 Task: Look for space in Joaquín V. González, Argentina from 1st June, 2023 to 4th June, 2023 for 1 adult in price range Rs.6000 to Rs.16000. Place can be private room with 1  bedroom having 1 bed and 1 bathroom. Property type can be house, flat, guest house. Amenities needed are: wifi, heating. Booking option can be shelf check-in. Required host language is English.
Action: Mouse moved to (384, 74)
Screenshot: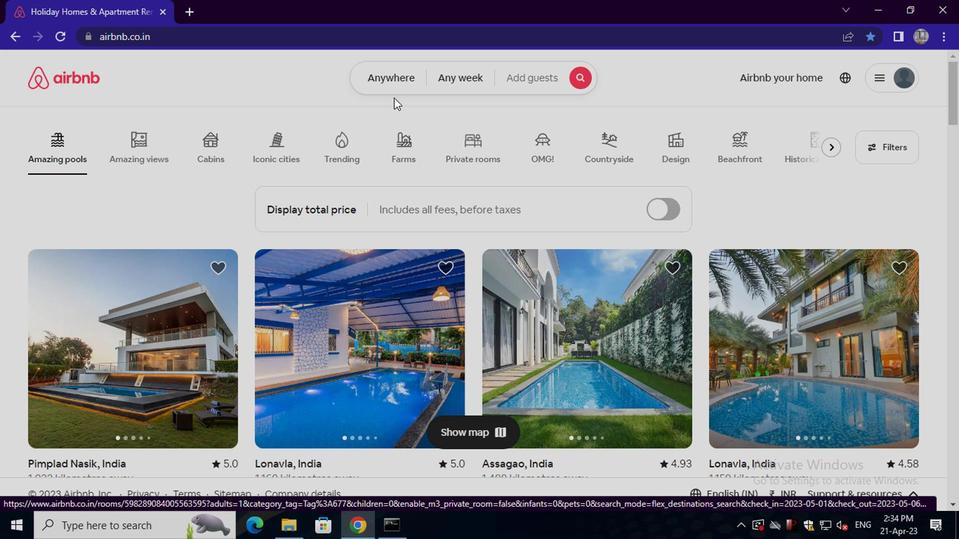 
Action: Mouse pressed left at (384, 74)
Screenshot: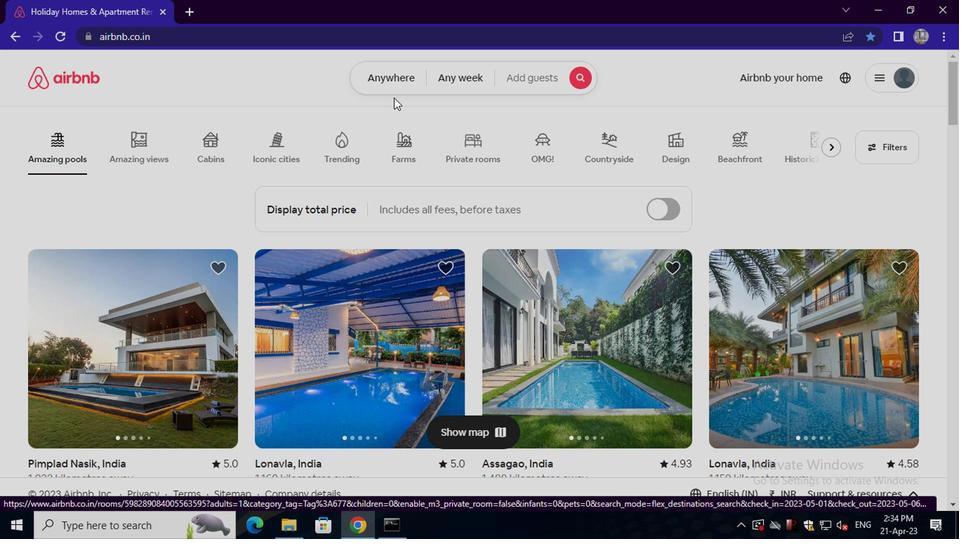 
Action: Mouse moved to (270, 130)
Screenshot: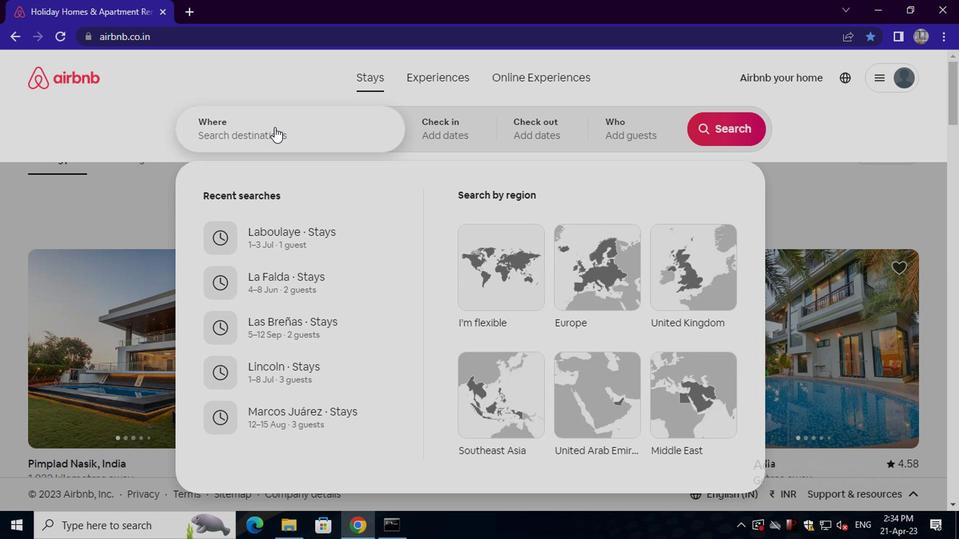
Action: Mouse pressed left at (270, 130)
Screenshot: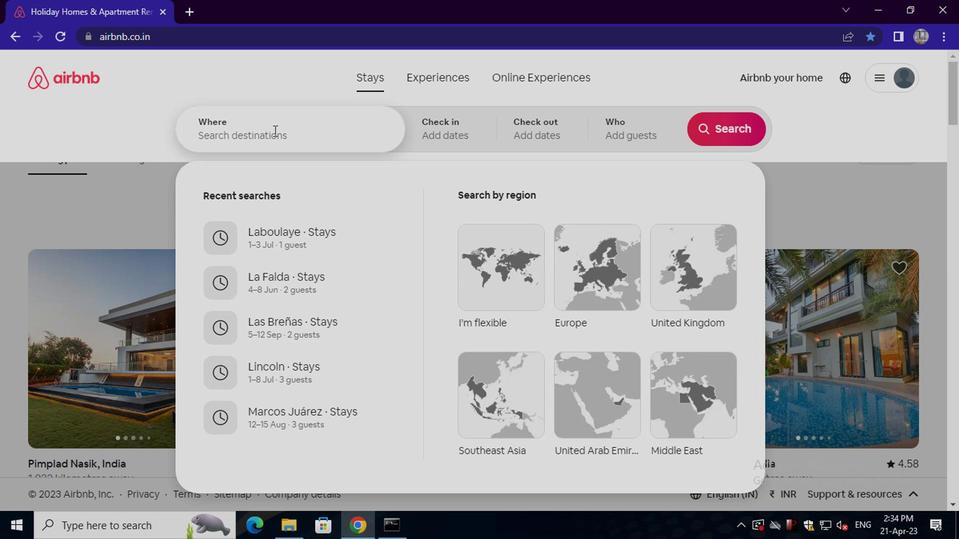 
Action: Key pressed joaquin<Key.space>v
Screenshot: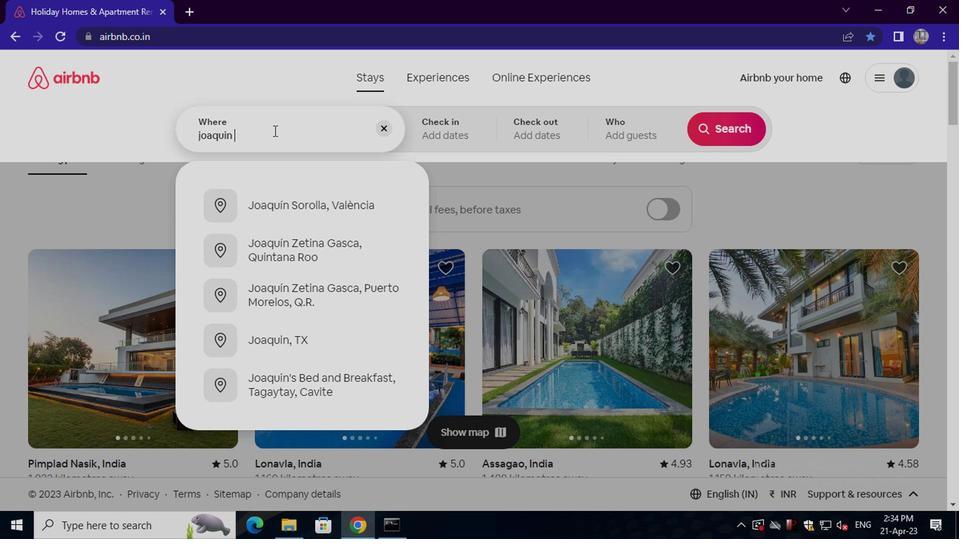 
Action: Mouse moved to (292, 196)
Screenshot: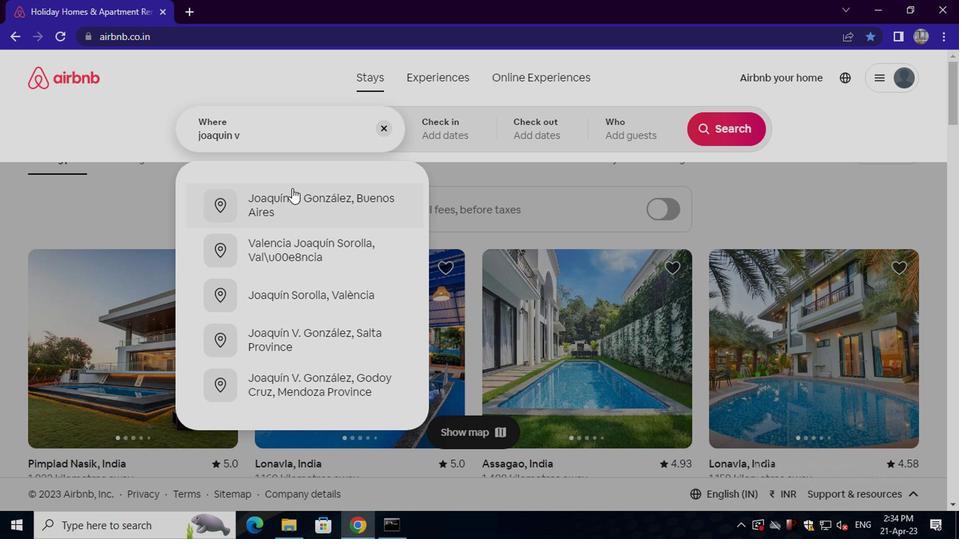 
Action: Mouse pressed left at (292, 196)
Screenshot: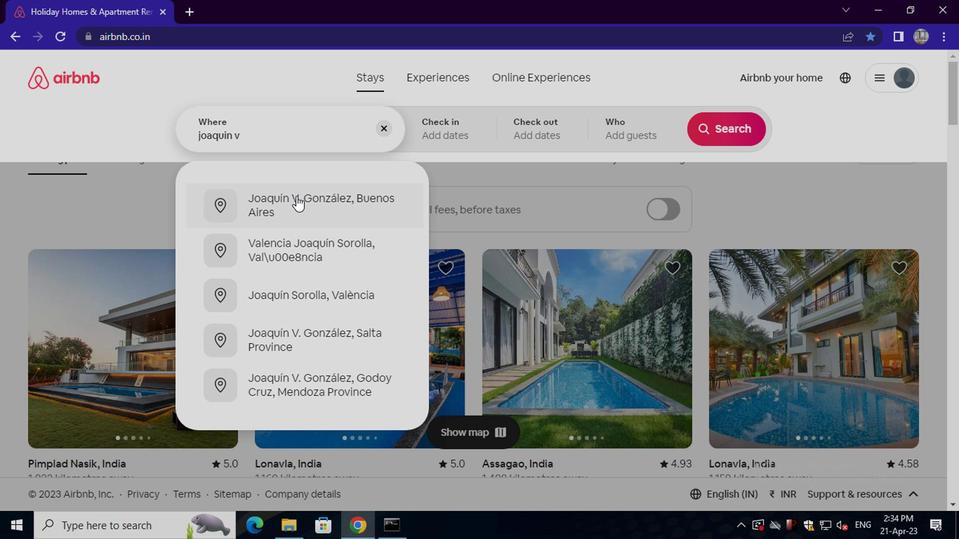 
Action: Mouse moved to (715, 242)
Screenshot: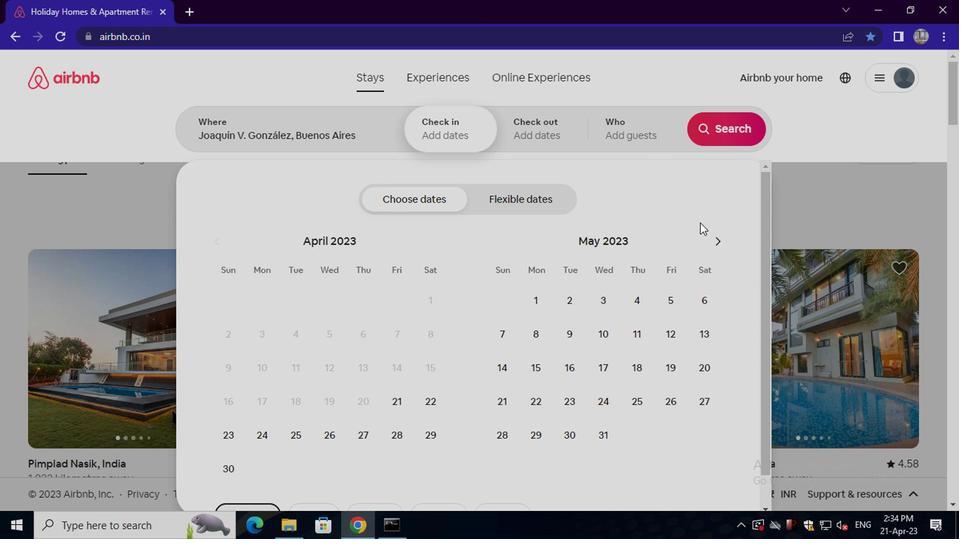 
Action: Mouse pressed left at (715, 242)
Screenshot: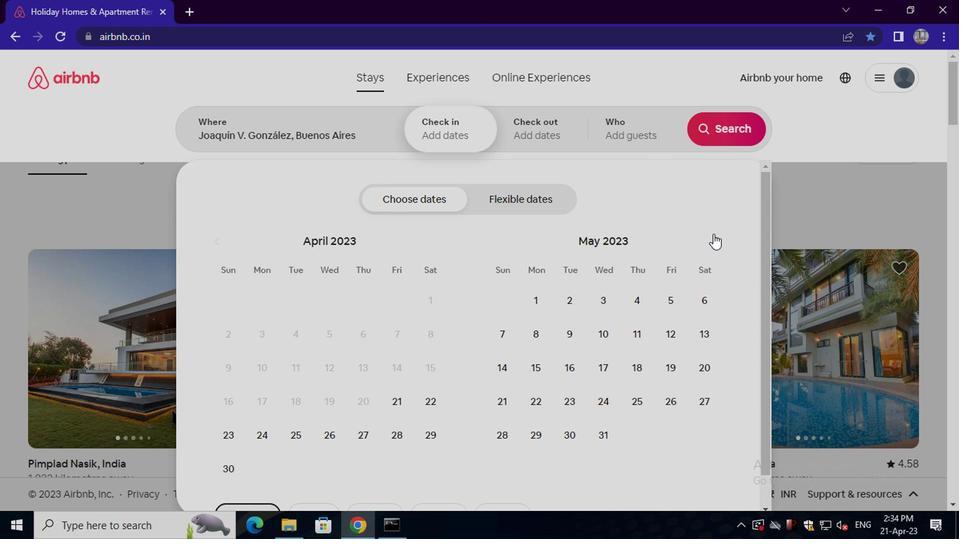 
Action: Mouse pressed left at (715, 242)
Screenshot: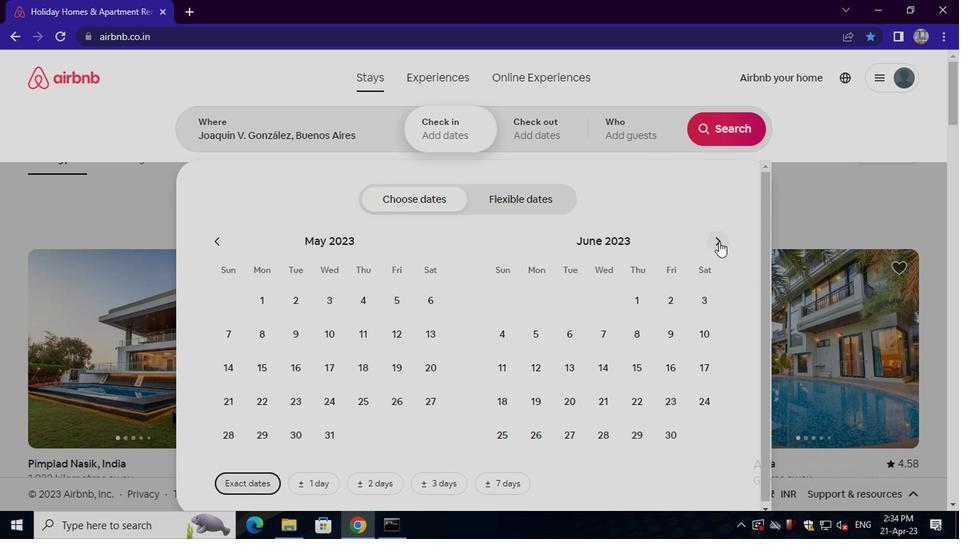 
Action: Mouse moved to (355, 300)
Screenshot: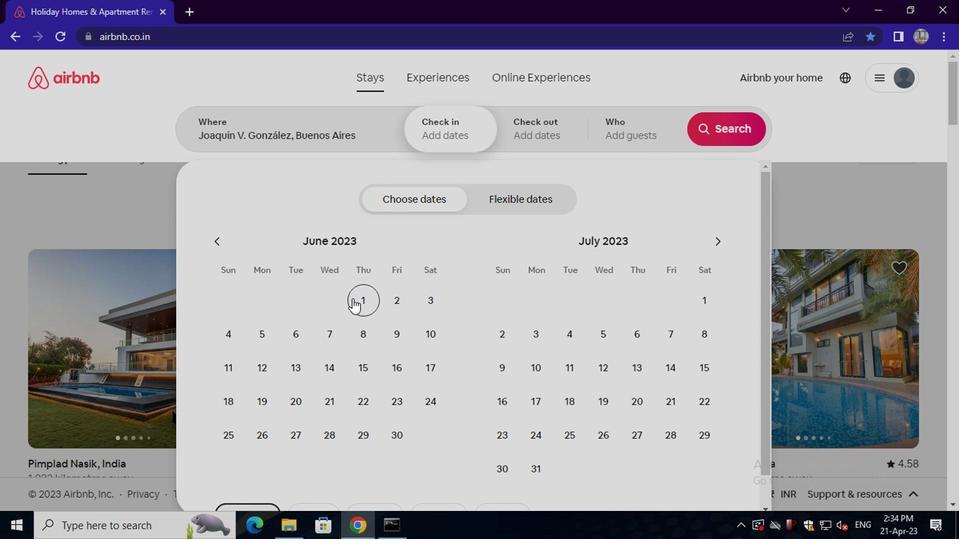
Action: Mouse pressed left at (355, 300)
Screenshot: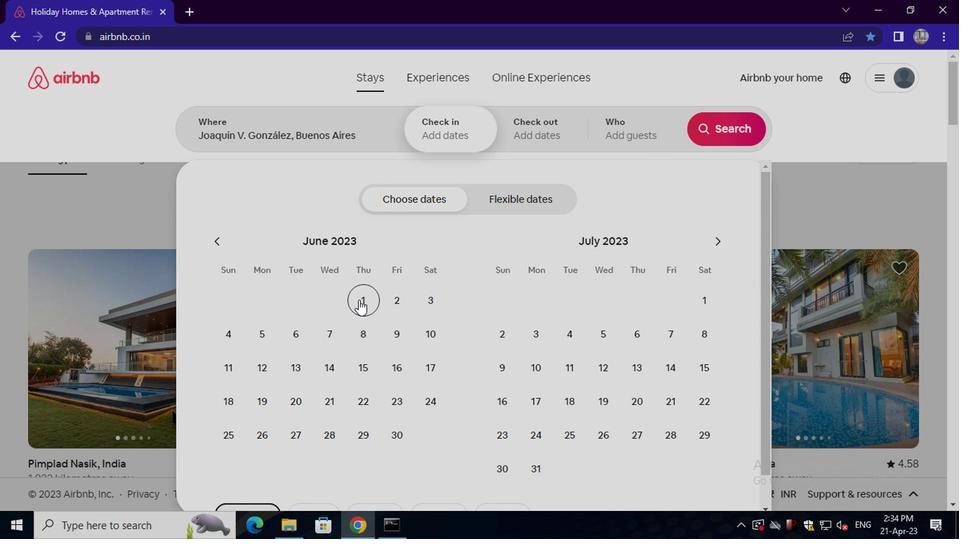 
Action: Mouse moved to (224, 335)
Screenshot: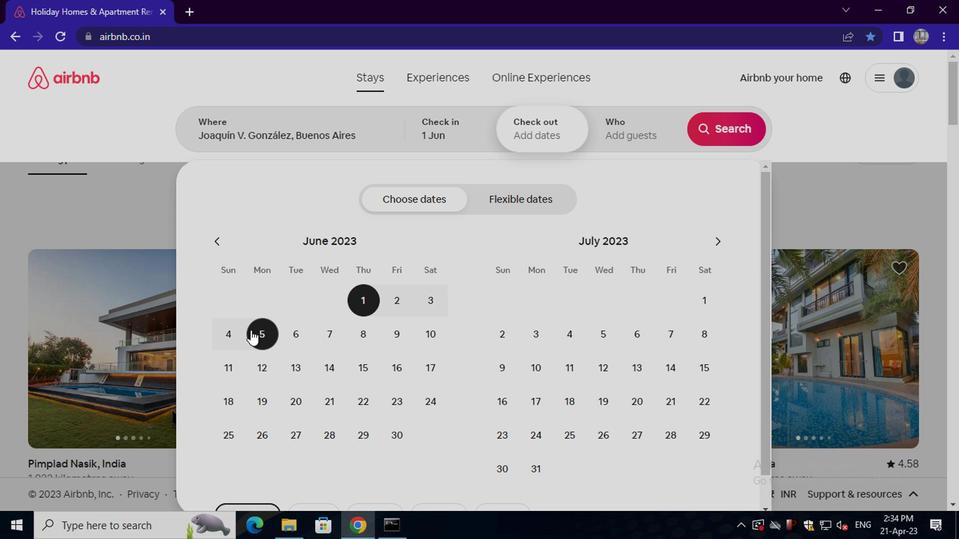 
Action: Mouse pressed left at (224, 335)
Screenshot: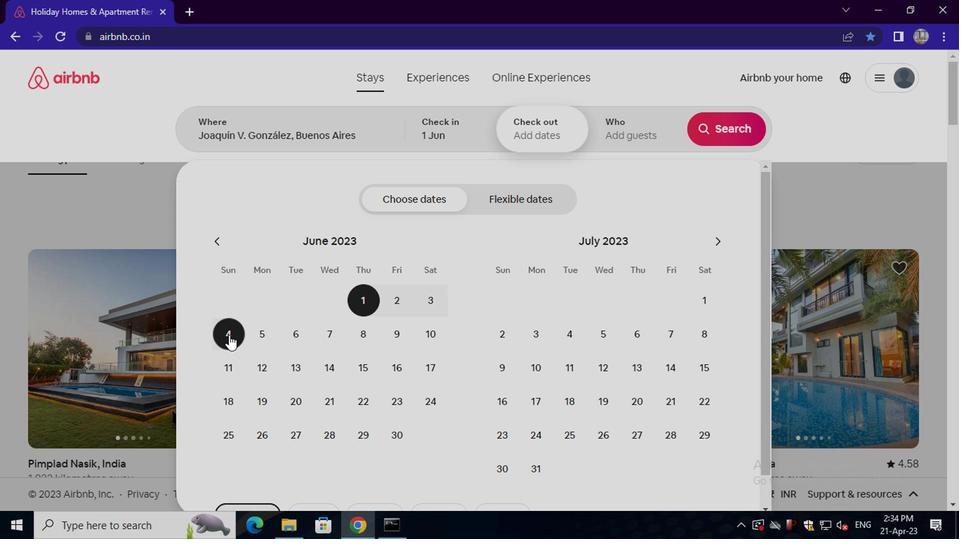 
Action: Mouse moved to (626, 137)
Screenshot: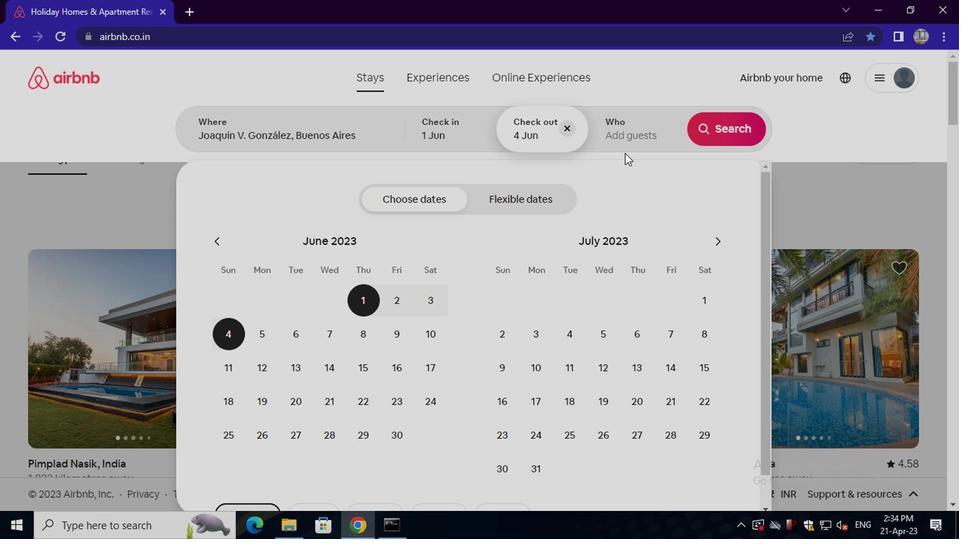 
Action: Mouse pressed left at (626, 137)
Screenshot: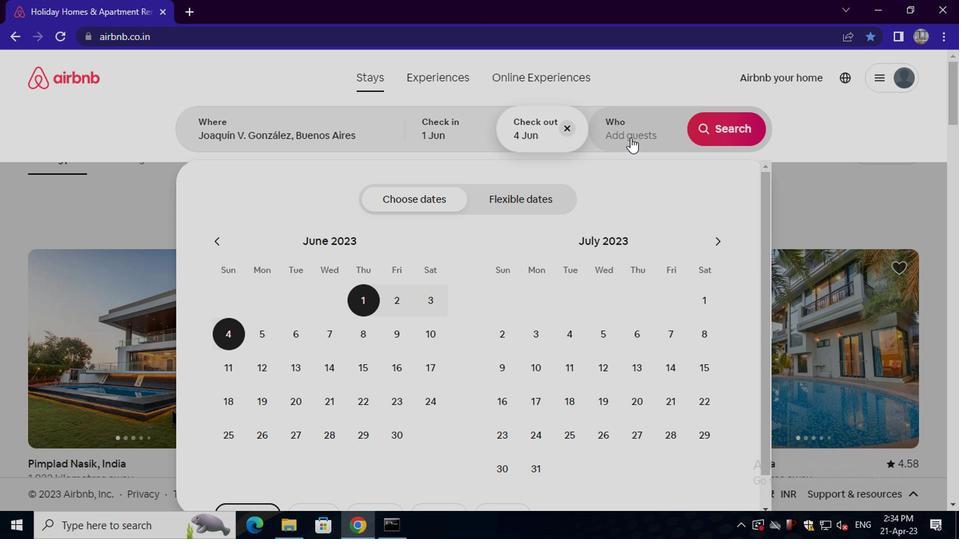 
Action: Mouse moved to (727, 196)
Screenshot: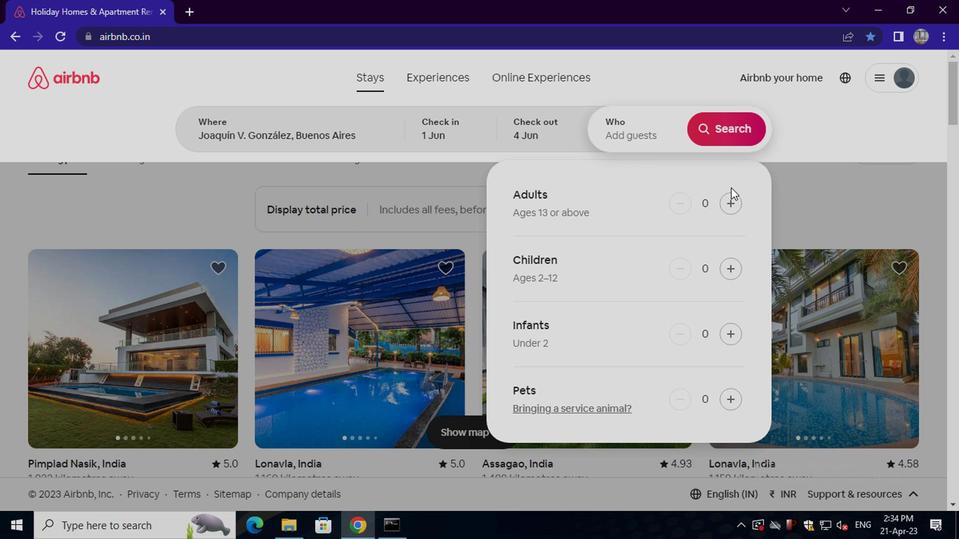 
Action: Mouse pressed left at (727, 196)
Screenshot: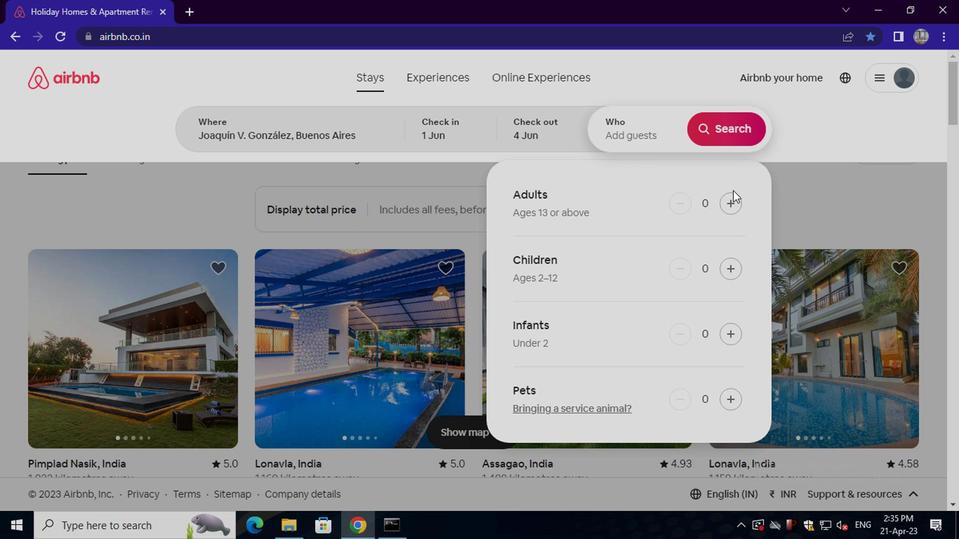 
Action: Mouse moved to (725, 132)
Screenshot: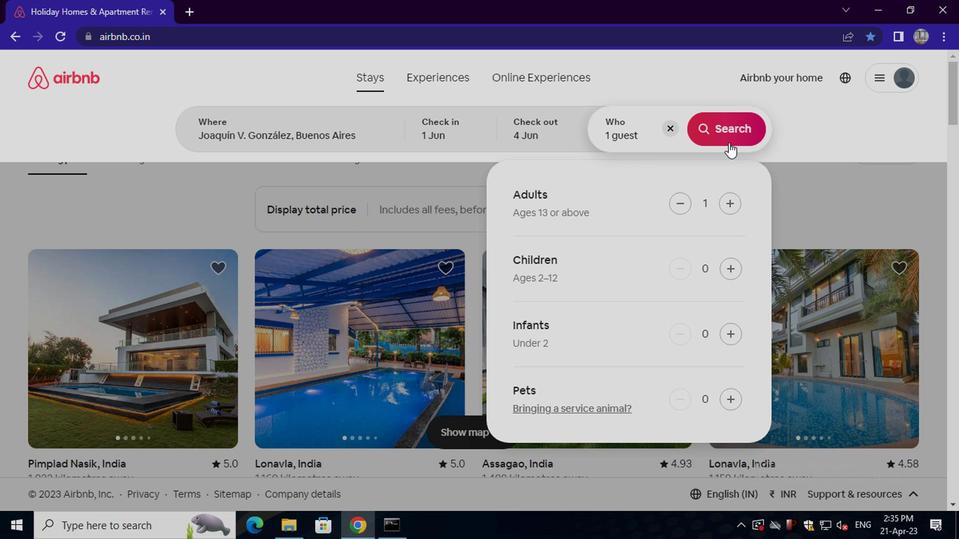 
Action: Mouse pressed left at (725, 132)
Screenshot: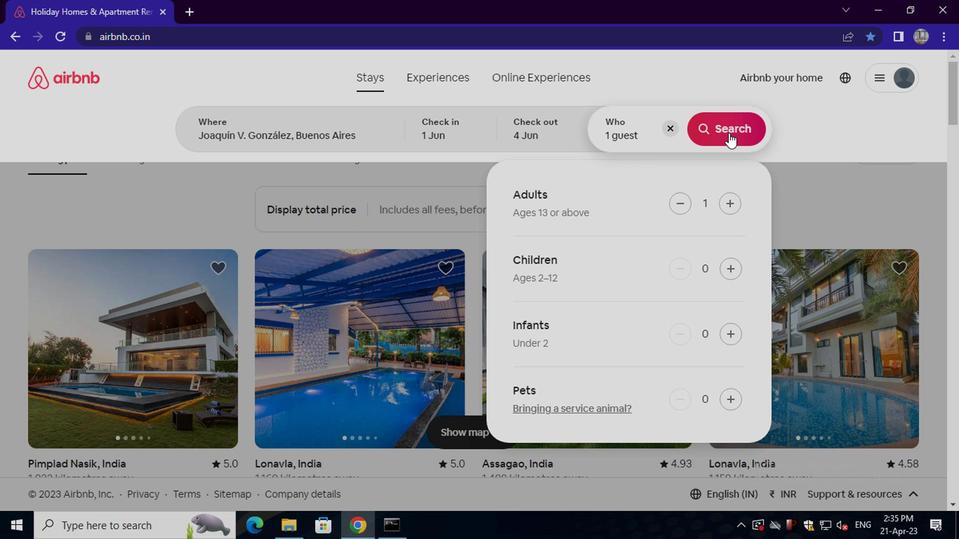 
Action: Mouse moved to (915, 139)
Screenshot: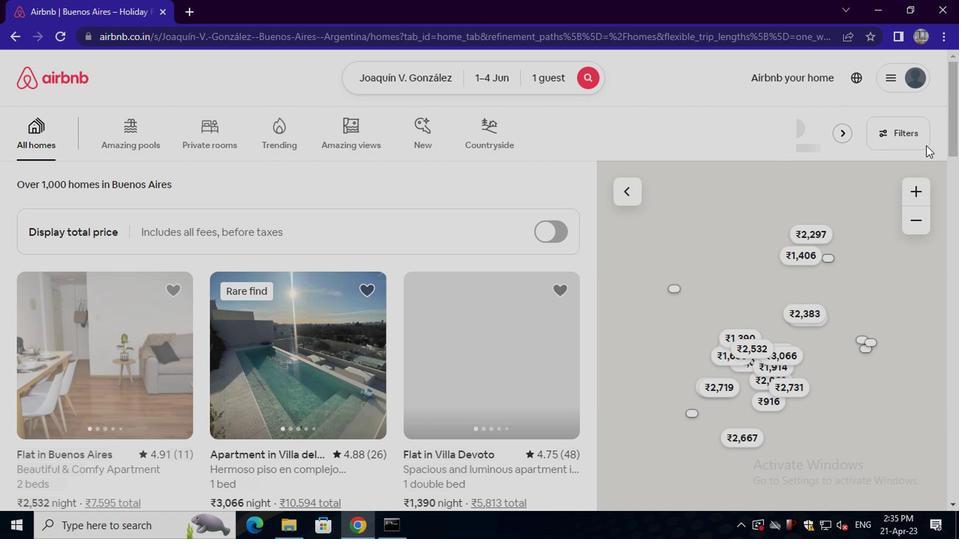 
Action: Mouse pressed left at (915, 139)
Screenshot: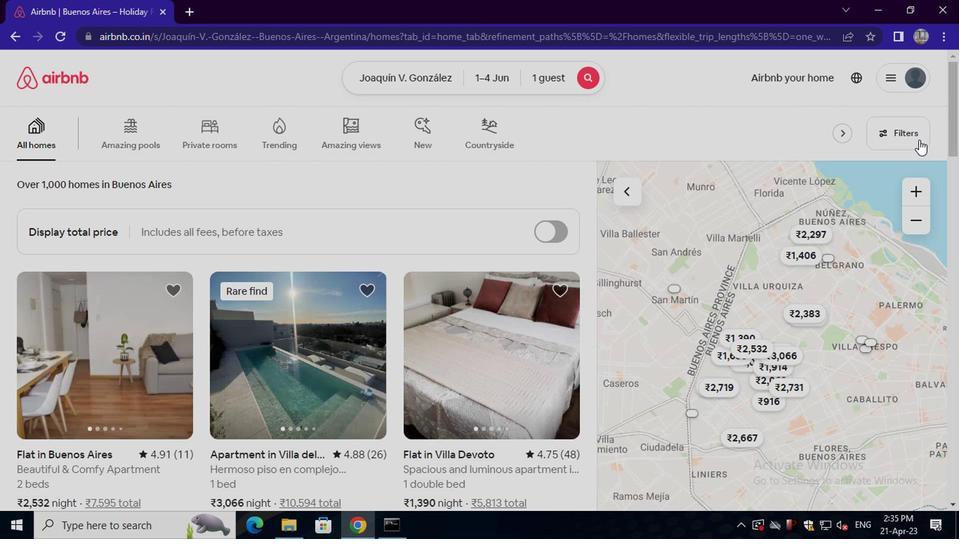 
Action: Mouse moved to (309, 307)
Screenshot: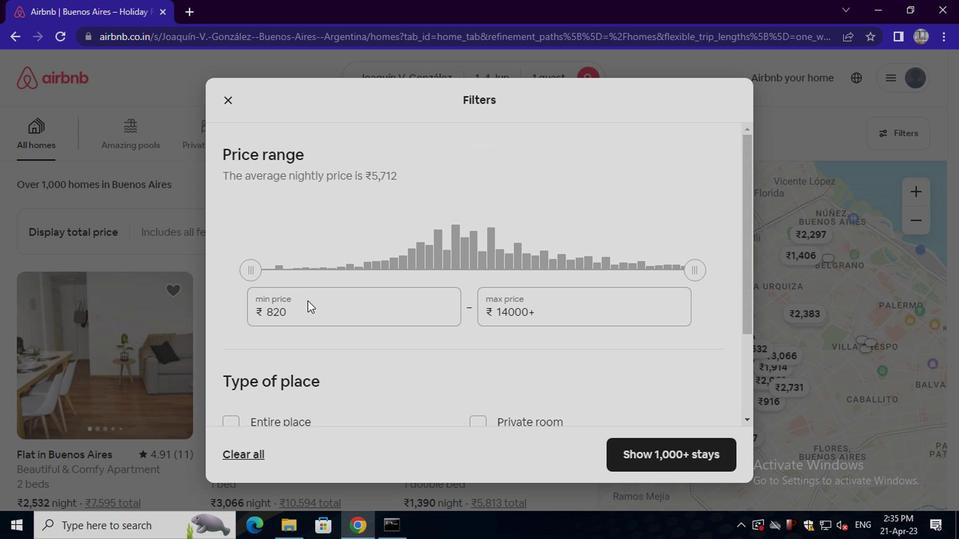 
Action: Mouse pressed left at (309, 307)
Screenshot: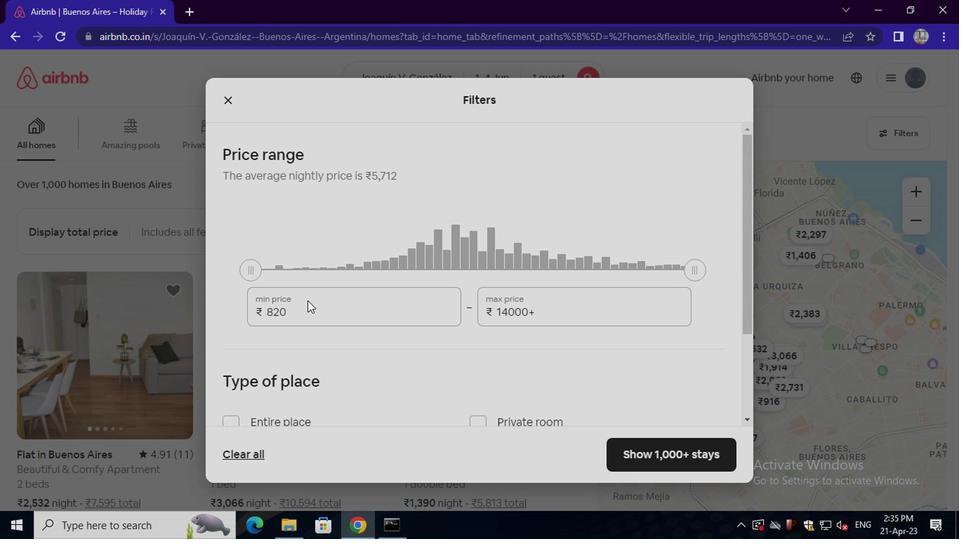 
Action: Mouse moved to (309, 307)
Screenshot: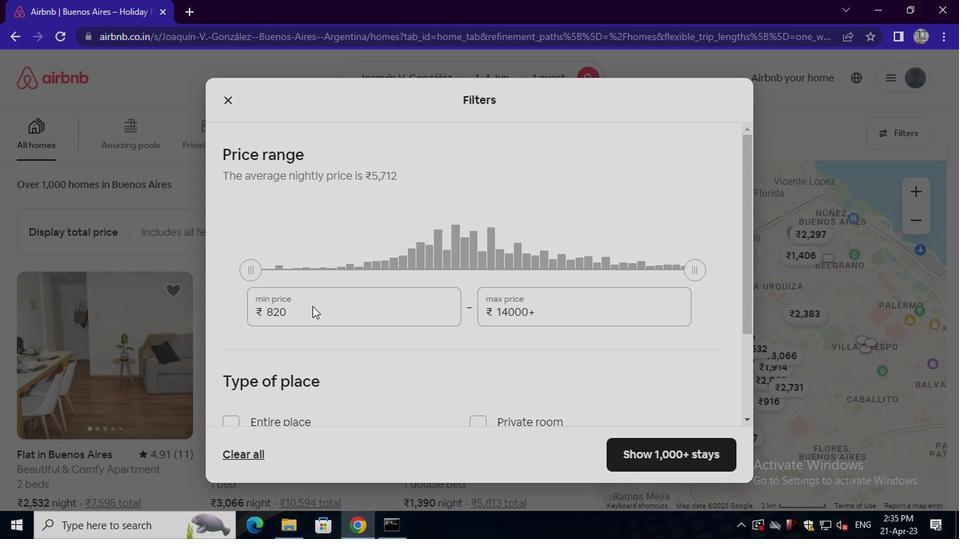 
Action: Key pressed <Key.backspace><Key.backspace><Key.backspace><Key.backspace><Key.backspace><Key.backspace><Key.backspace><Key.backspace><Key.backspace><Key.backspace><Key.backspace><Key.backspace>6000
Screenshot: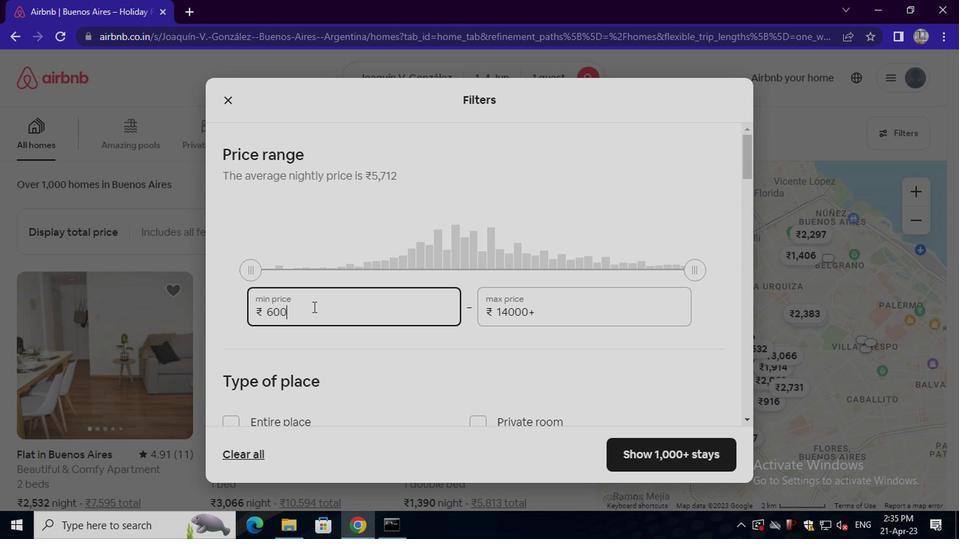 
Action: Mouse moved to (526, 318)
Screenshot: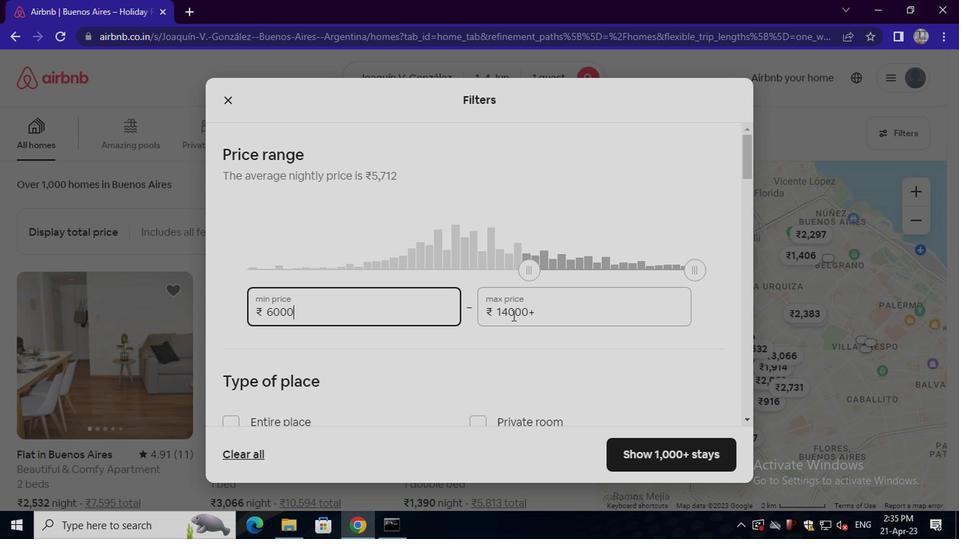 
Action: Mouse pressed left at (526, 318)
Screenshot: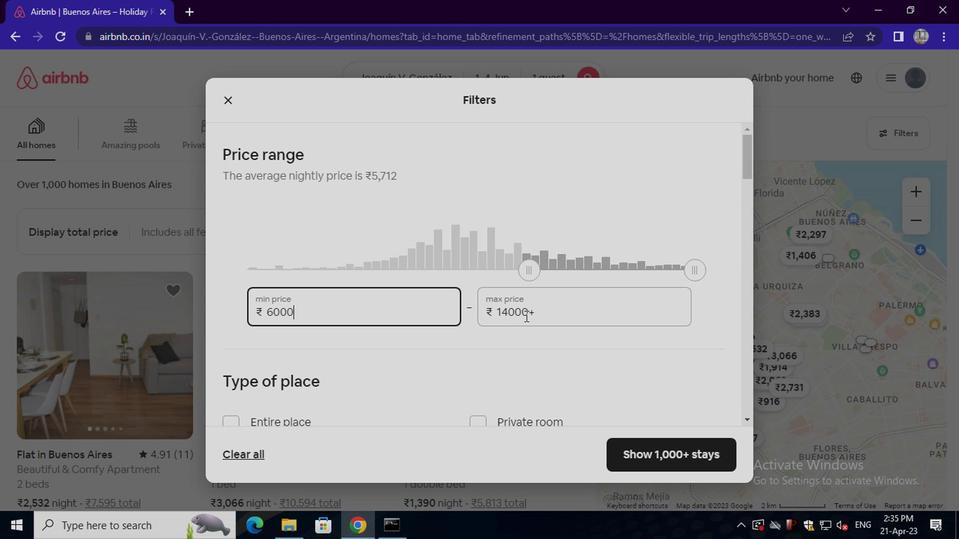 
Action: Mouse moved to (535, 315)
Screenshot: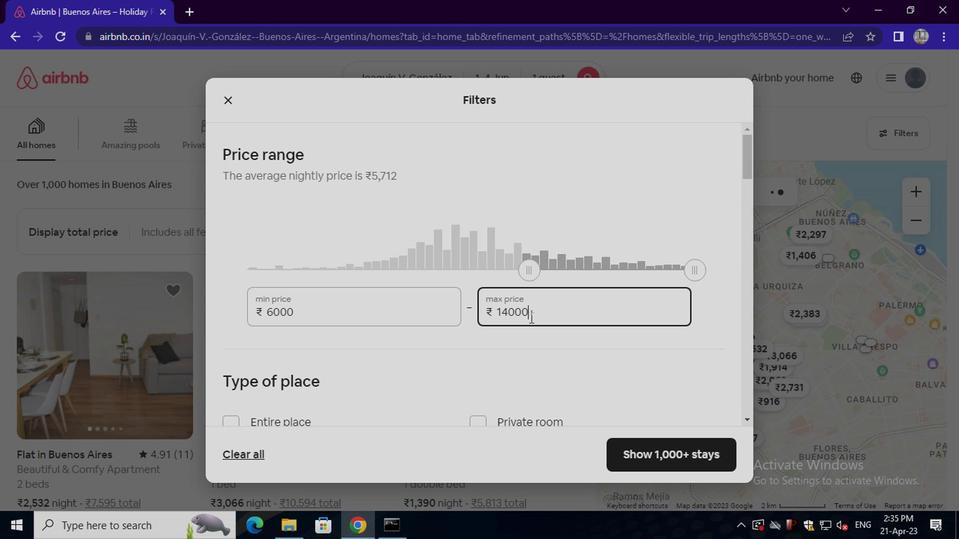 
Action: Mouse pressed left at (535, 315)
Screenshot: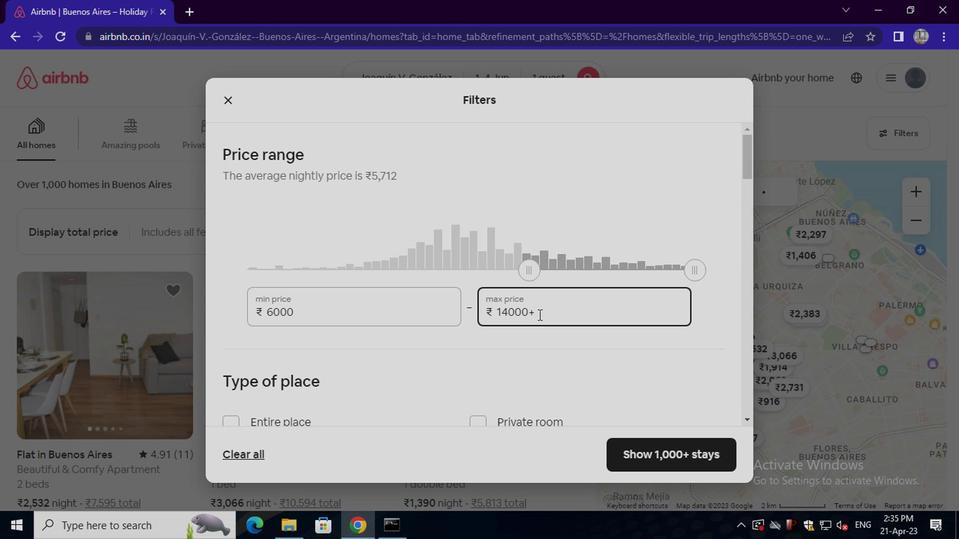 
Action: Key pressed <Key.backspace><Key.backspace><Key.backspace><Key.backspace><Key.backspace><Key.backspace><Key.backspace><Key.backspace><Key.backspace><Key.backspace><Key.backspace><Key.backspace><Key.backspace><Key.backspace><Key.backspace><Key.backspace>16000
Screenshot: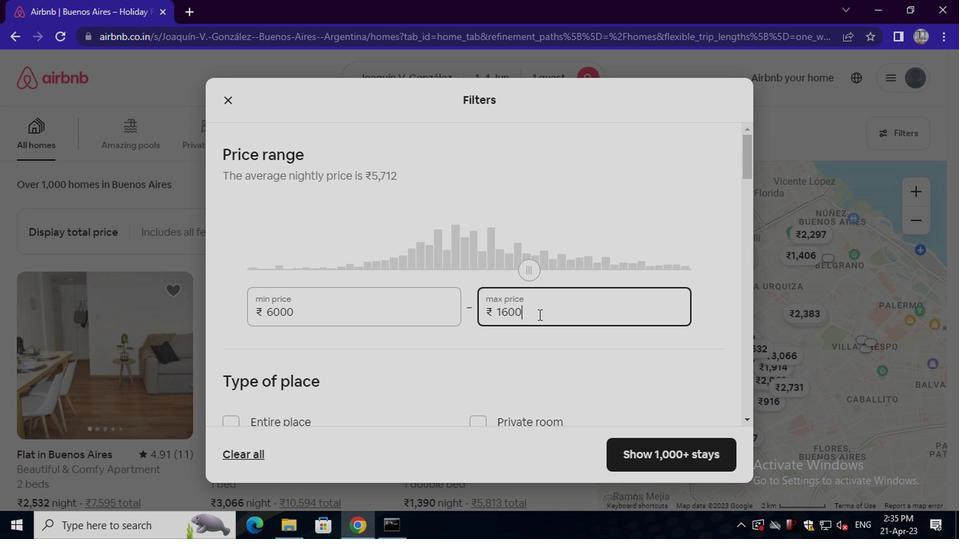 
Action: Mouse moved to (506, 337)
Screenshot: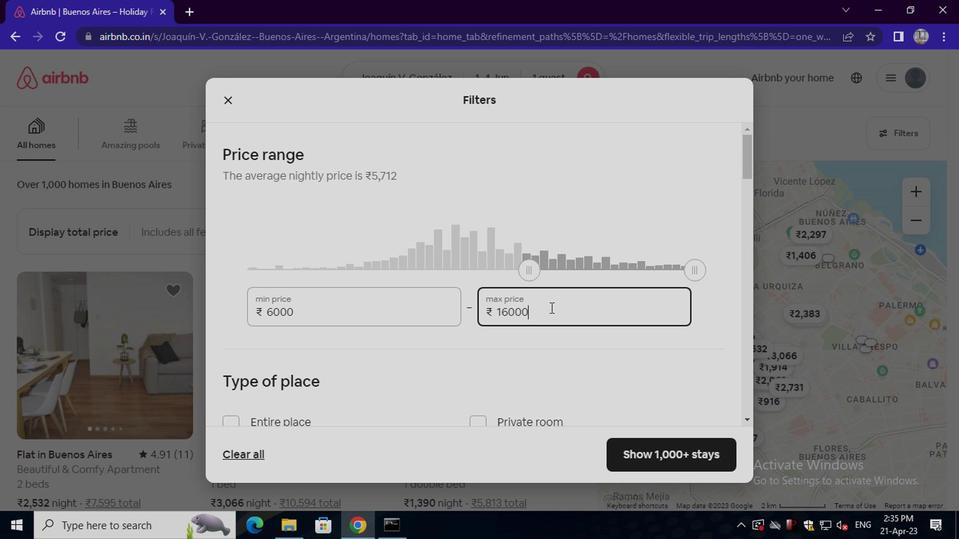 
Action: Mouse scrolled (506, 336) with delta (0, 0)
Screenshot: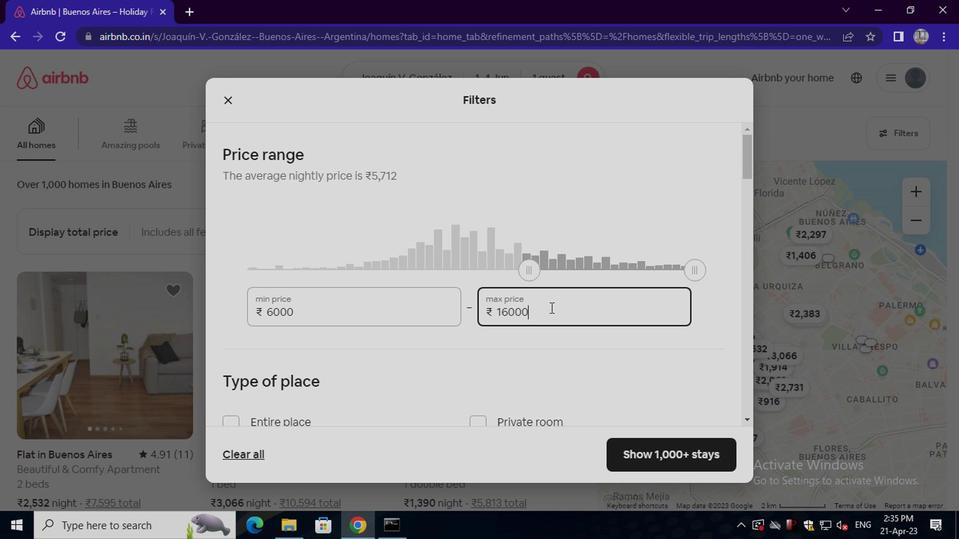 
Action: Mouse moved to (505, 338)
Screenshot: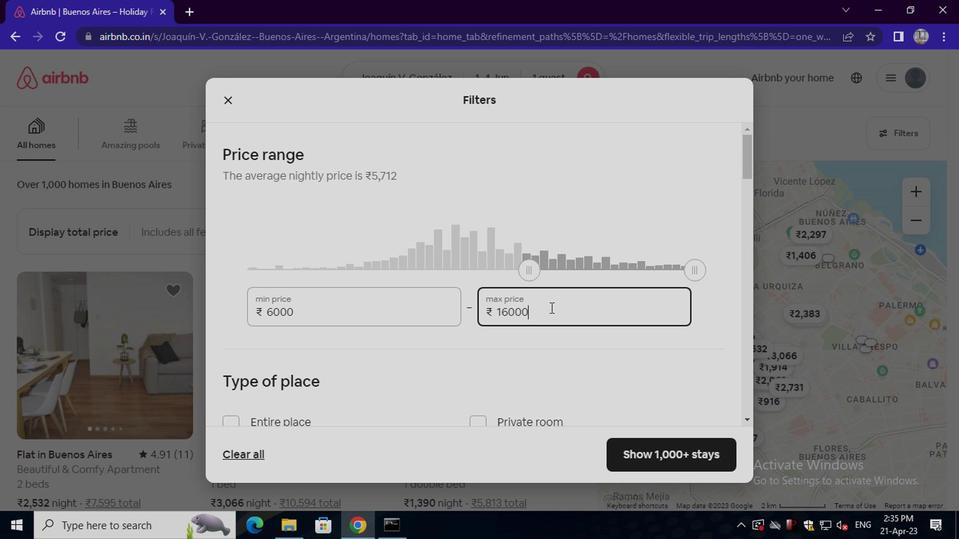 
Action: Mouse scrolled (505, 337) with delta (0, 0)
Screenshot: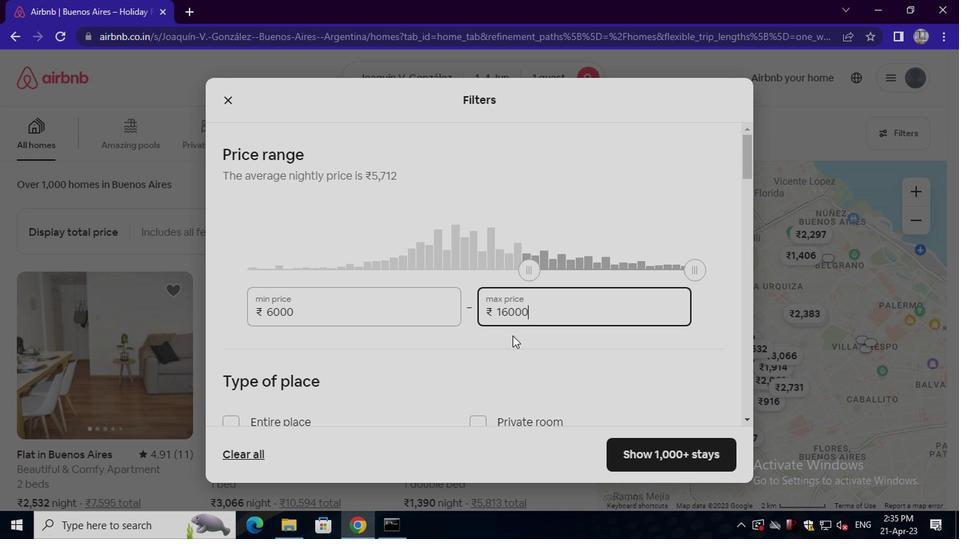
Action: Mouse moved to (500, 341)
Screenshot: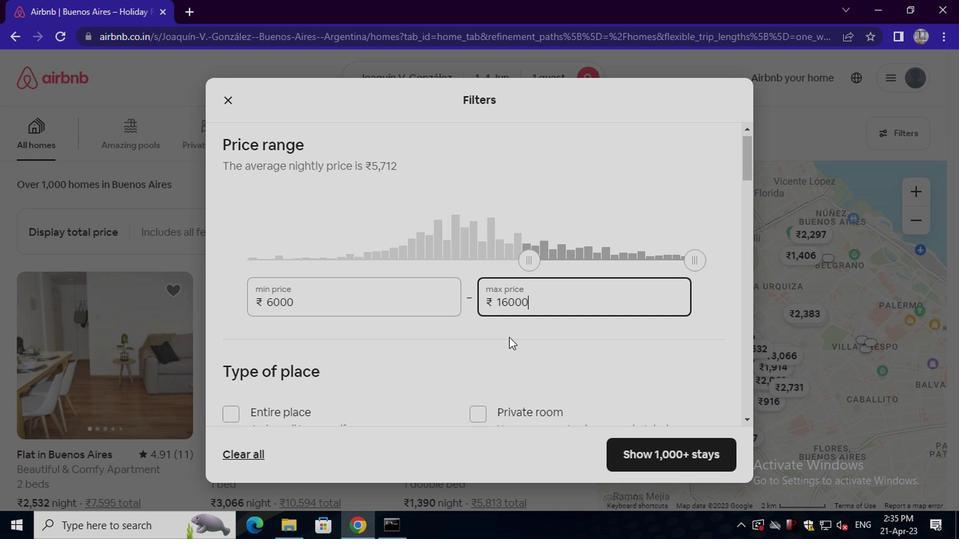 
Action: Mouse scrolled (500, 340) with delta (0, 0)
Screenshot: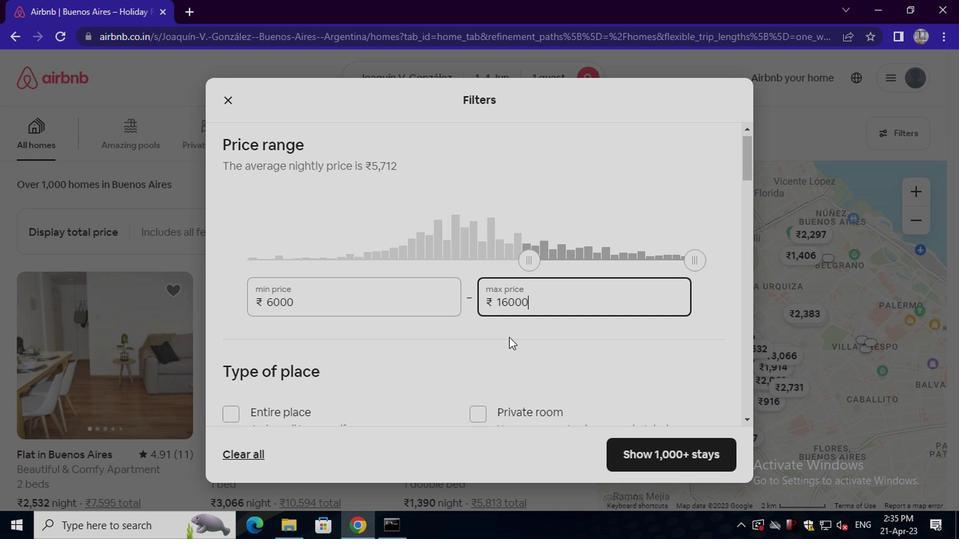 
Action: Mouse moved to (474, 212)
Screenshot: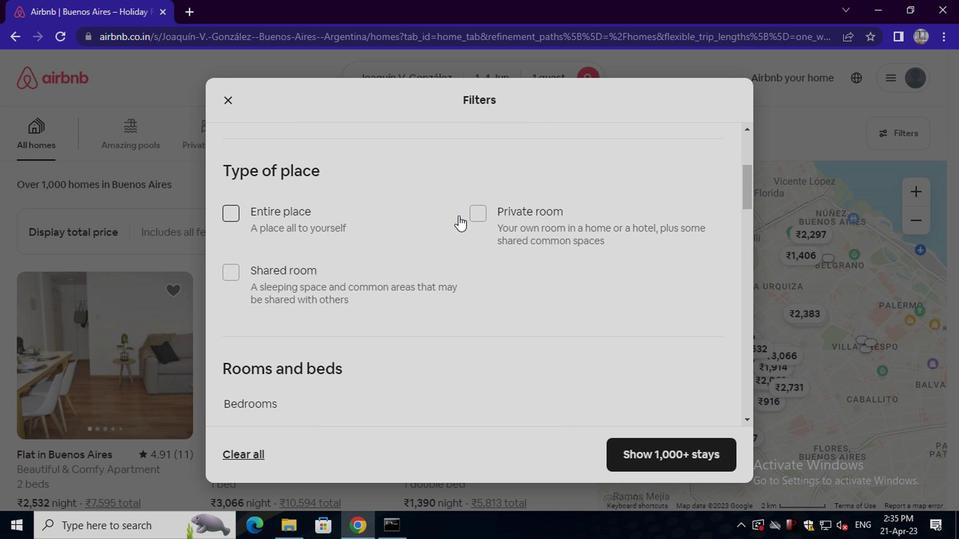 
Action: Mouse pressed left at (474, 212)
Screenshot: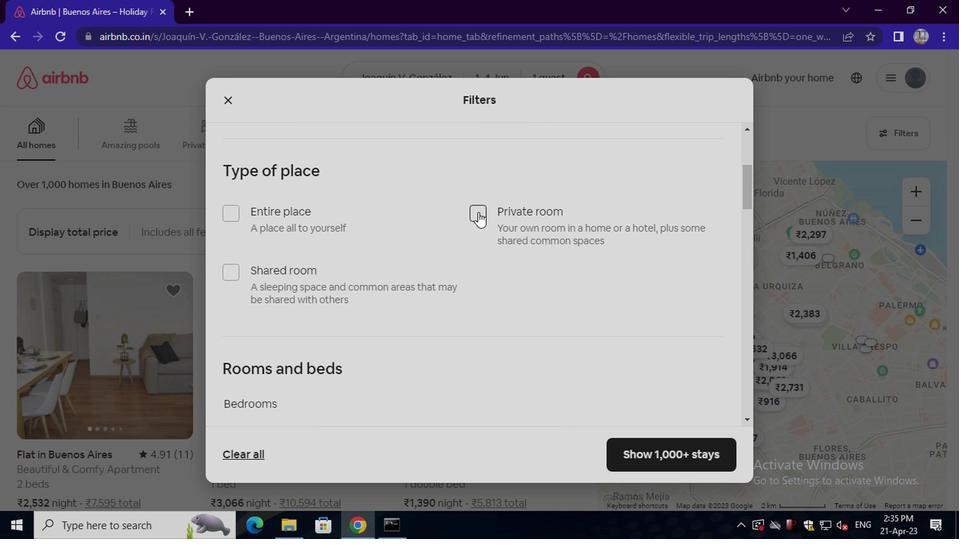 
Action: Mouse moved to (493, 203)
Screenshot: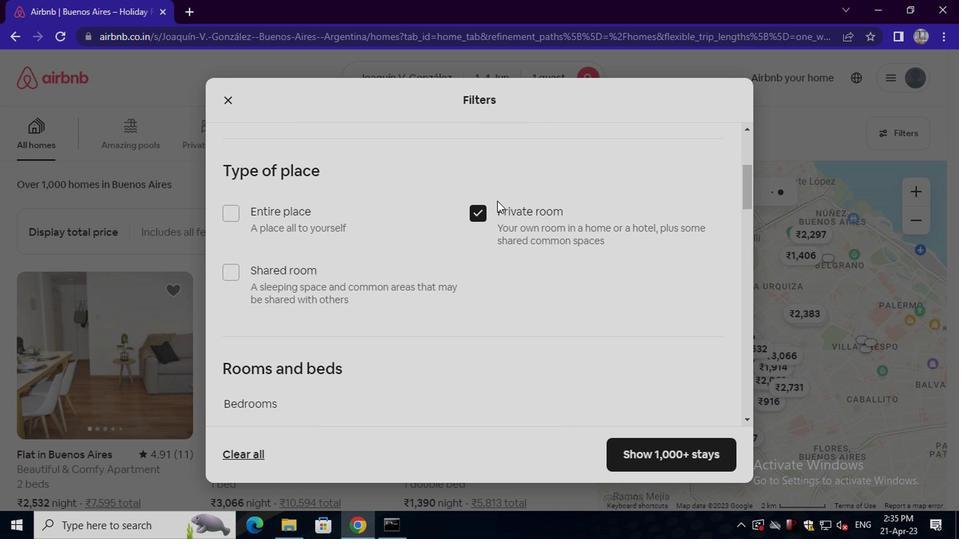 
Action: Mouse scrolled (493, 202) with delta (0, 0)
Screenshot: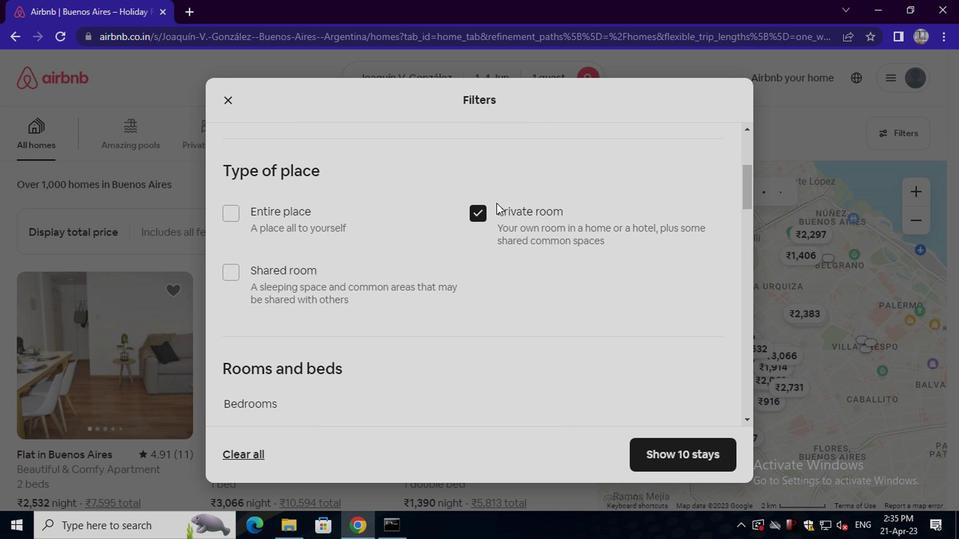 
Action: Mouse scrolled (493, 202) with delta (0, 0)
Screenshot: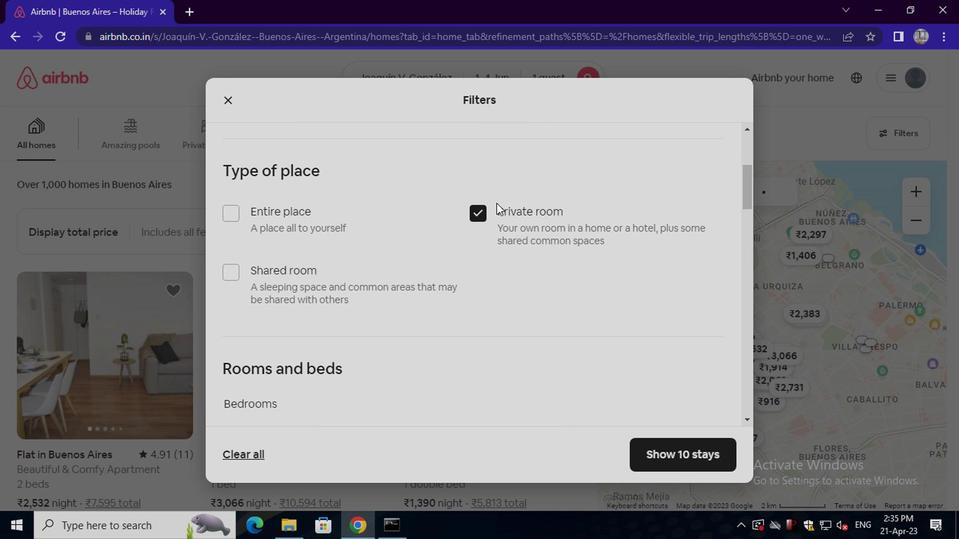 
Action: Mouse scrolled (493, 202) with delta (0, 0)
Screenshot: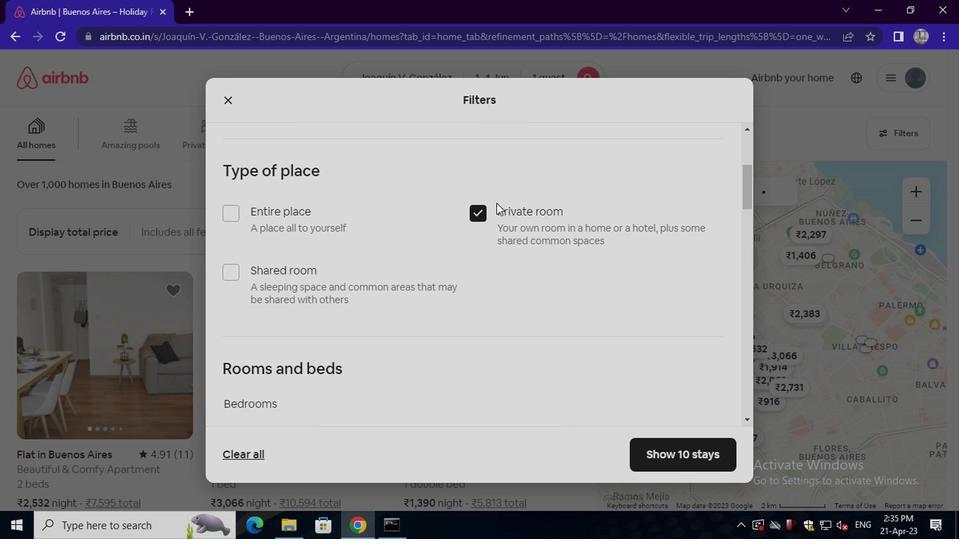 
Action: Mouse moved to (304, 234)
Screenshot: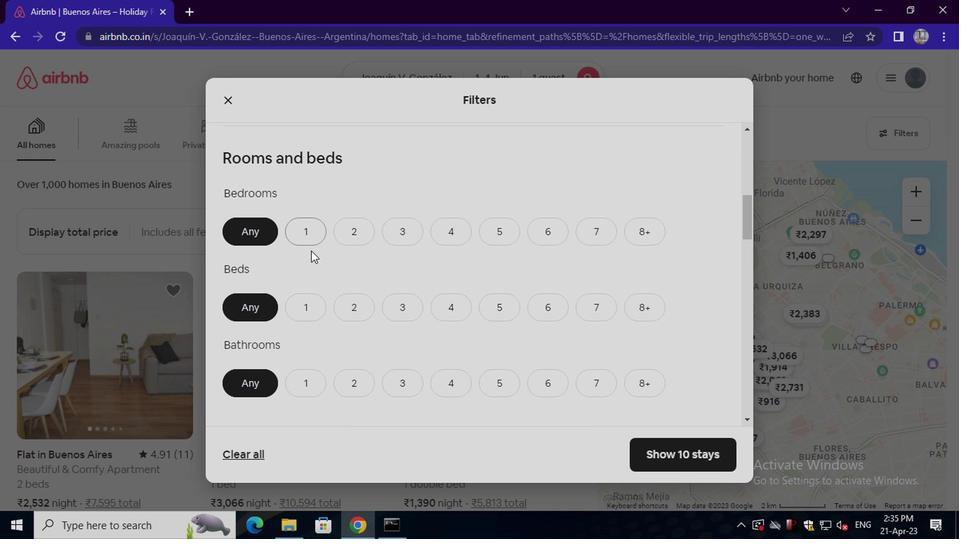 
Action: Mouse pressed left at (304, 234)
Screenshot: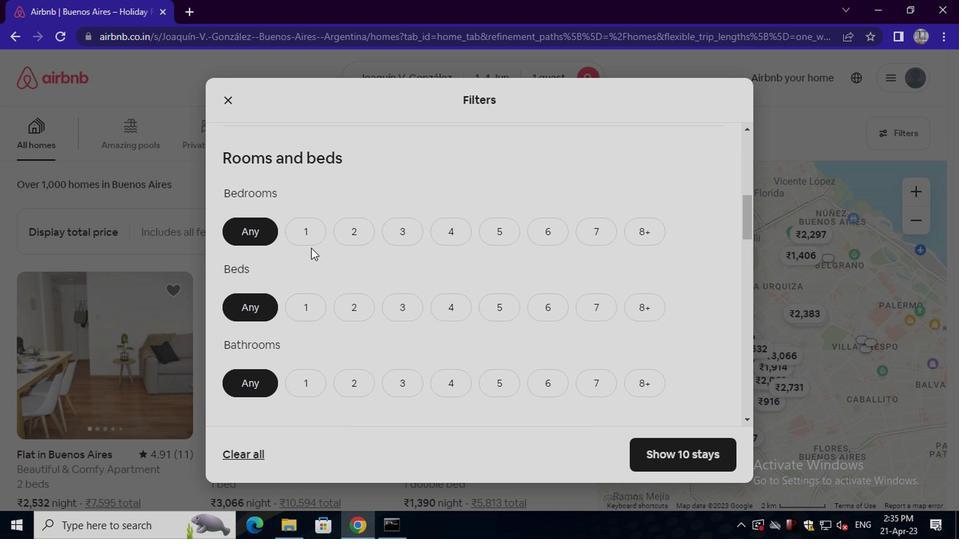 
Action: Mouse moved to (305, 319)
Screenshot: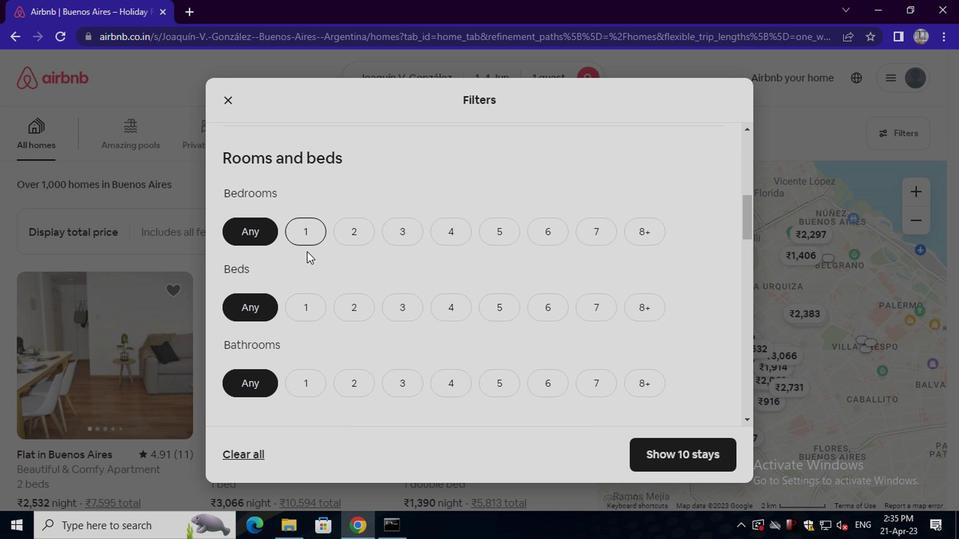 
Action: Mouse pressed left at (305, 319)
Screenshot: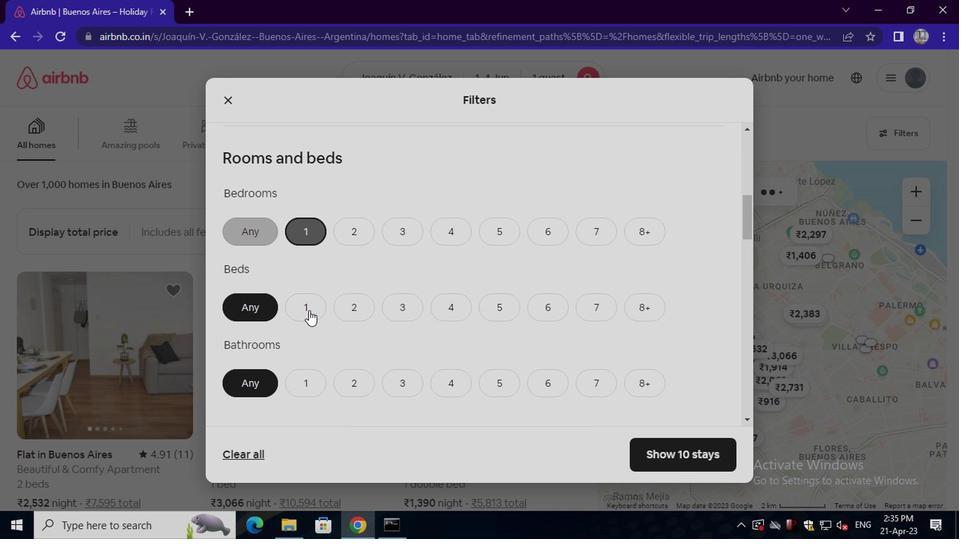 
Action: Mouse moved to (302, 377)
Screenshot: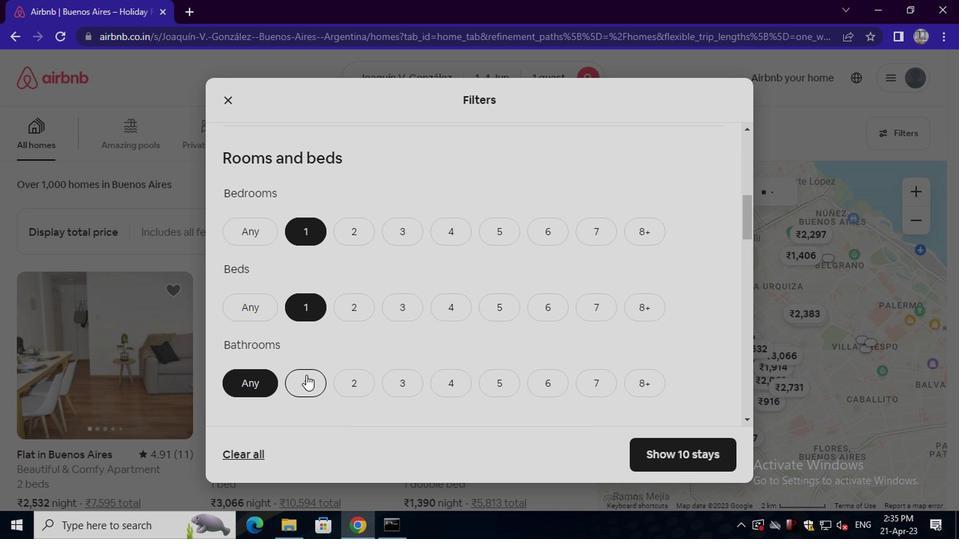 
Action: Mouse pressed left at (302, 377)
Screenshot: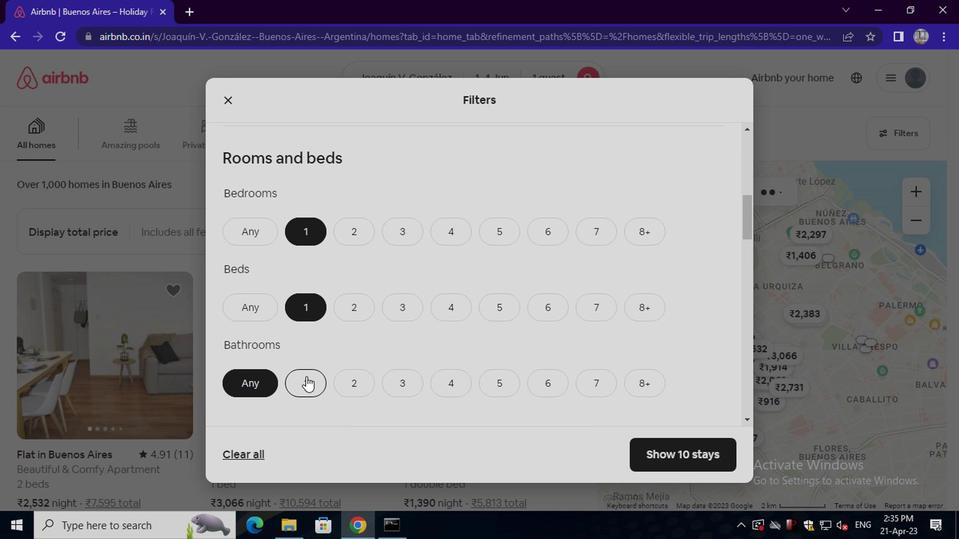 
Action: Mouse moved to (312, 356)
Screenshot: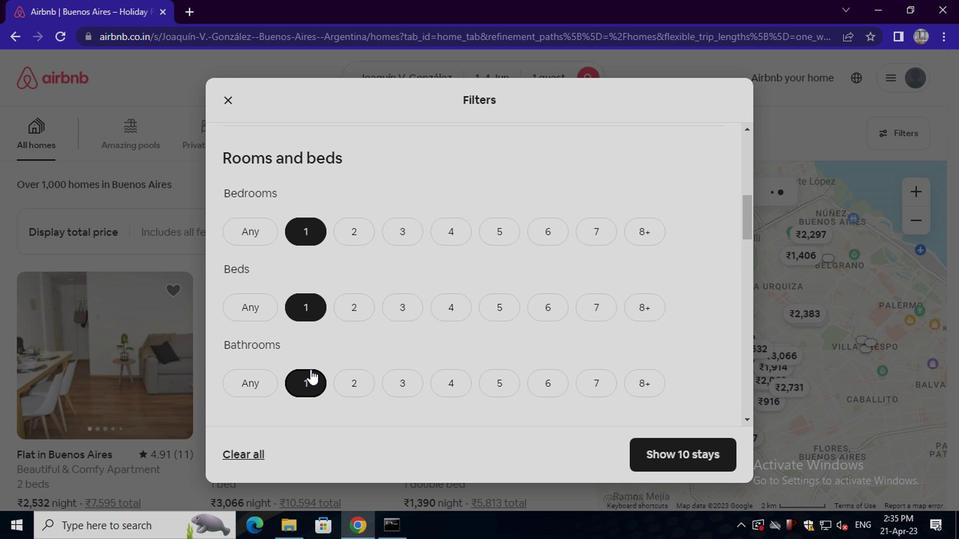 
Action: Mouse scrolled (312, 355) with delta (0, 0)
Screenshot: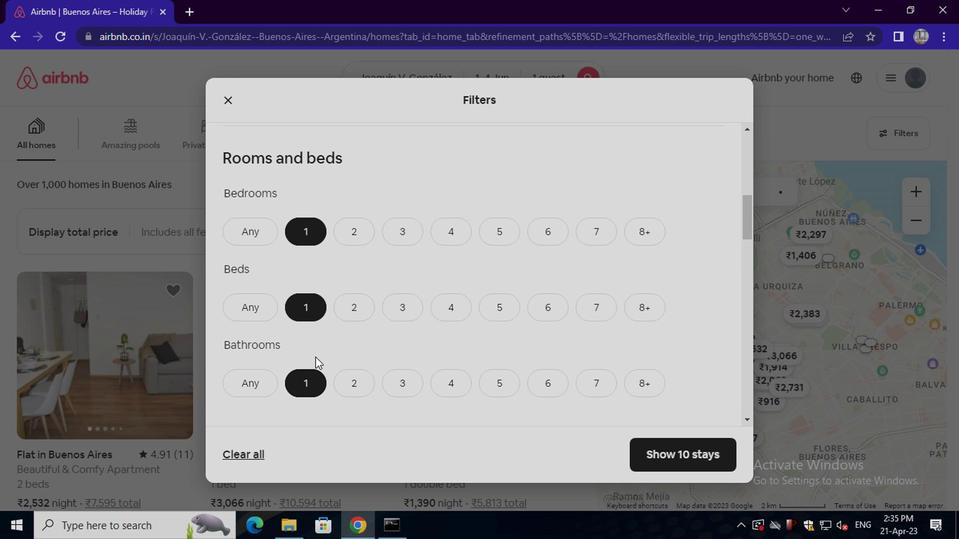 
Action: Mouse scrolled (312, 355) with delta (0, 0)
Screenshot: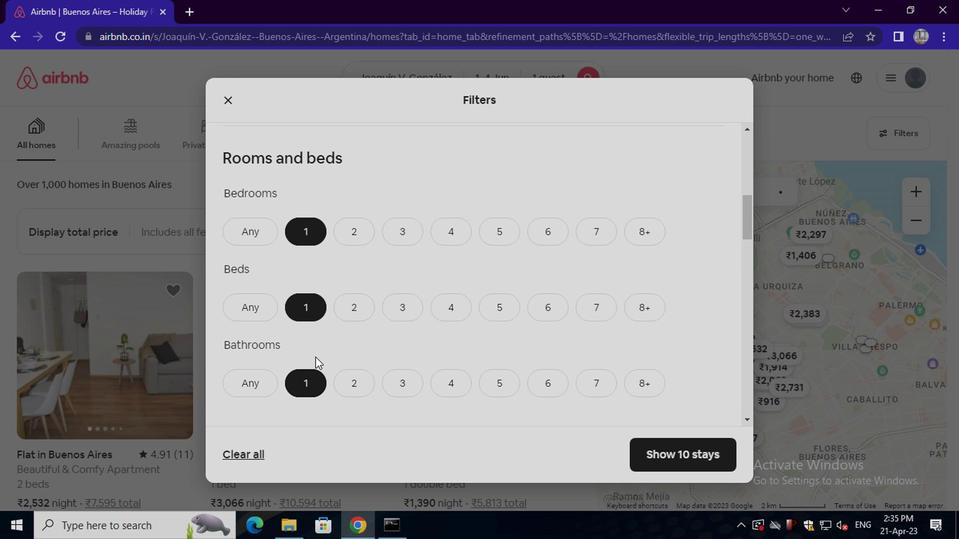 
Action: Mouse scrolled (312, 355) with delta (0, 0)
Screenshot: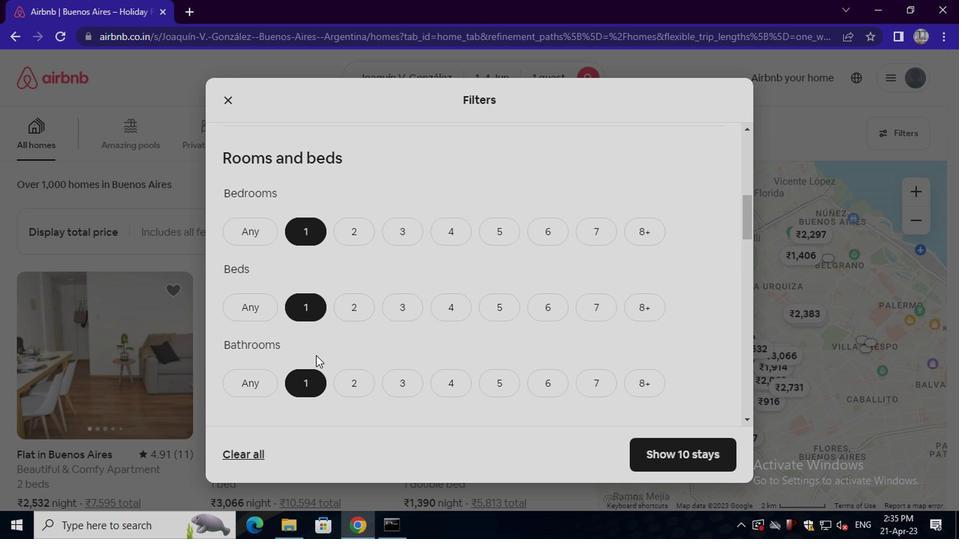 
Action: Mouse moved to (305, 322)
Screenshot: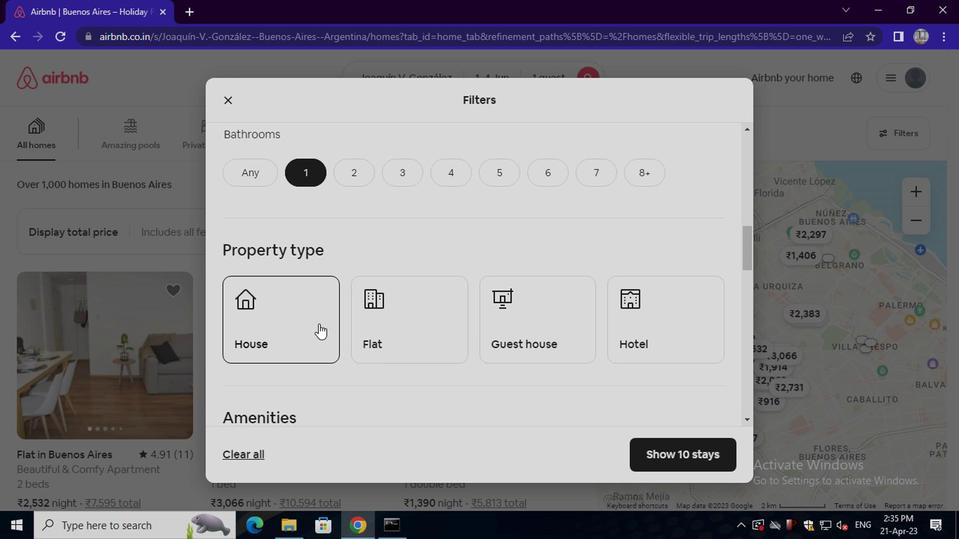
Action: Mouse pressed left at (305, 322)
Screenshot: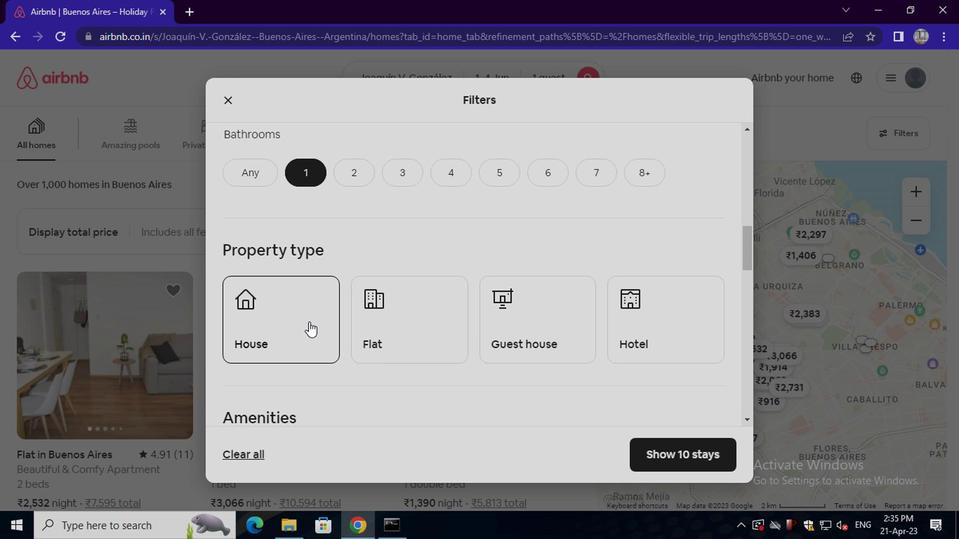 
Action: Mouse moved to (419, 326)
Screenshot: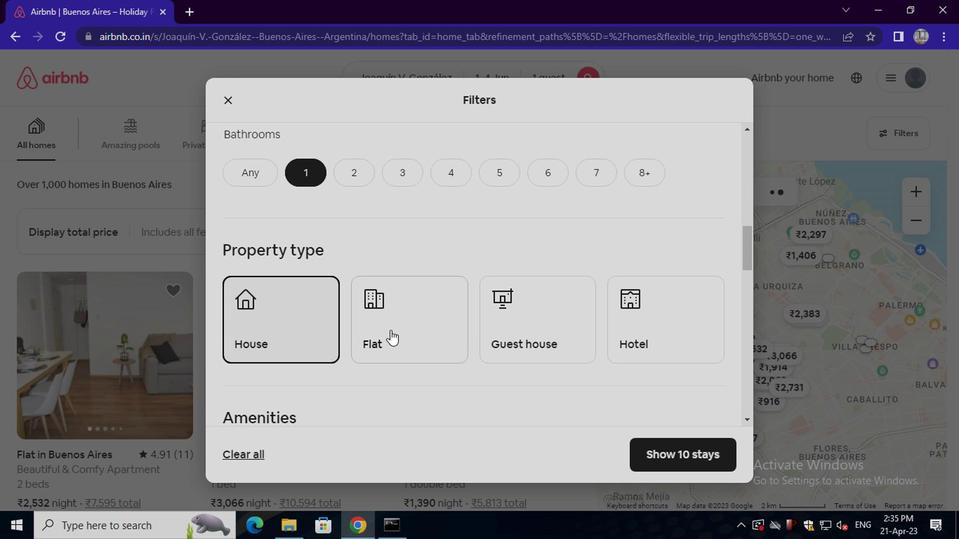 
Action: Mouse pressed left at (419, 326)
Screenshot: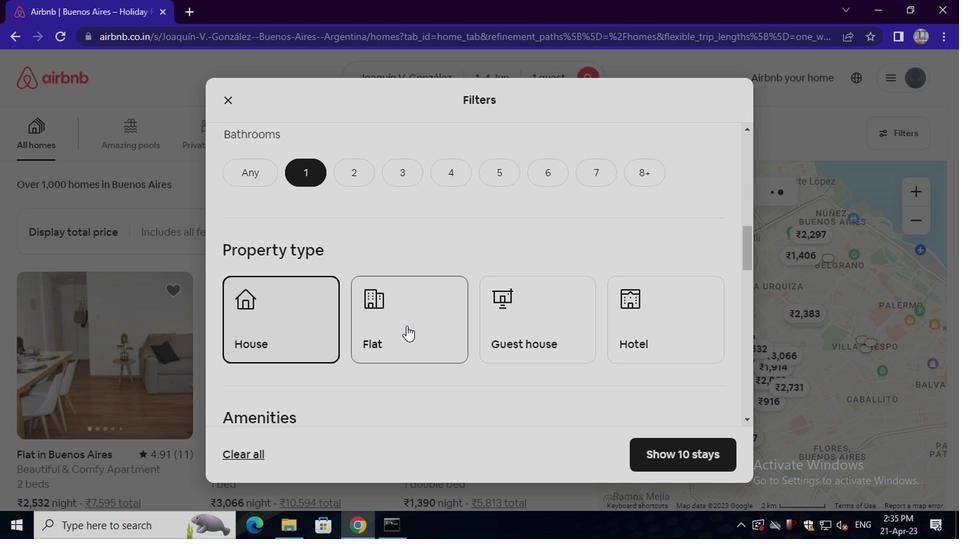 
Action: Mouse moved to (505, 332)
Screenshot: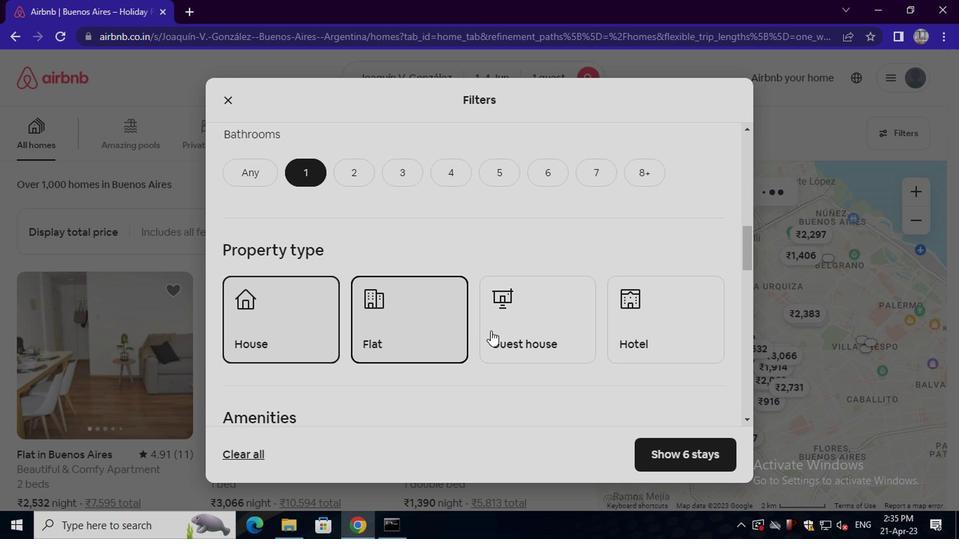 
Action: Mouse pressed left at (505, 332)
Screenshot: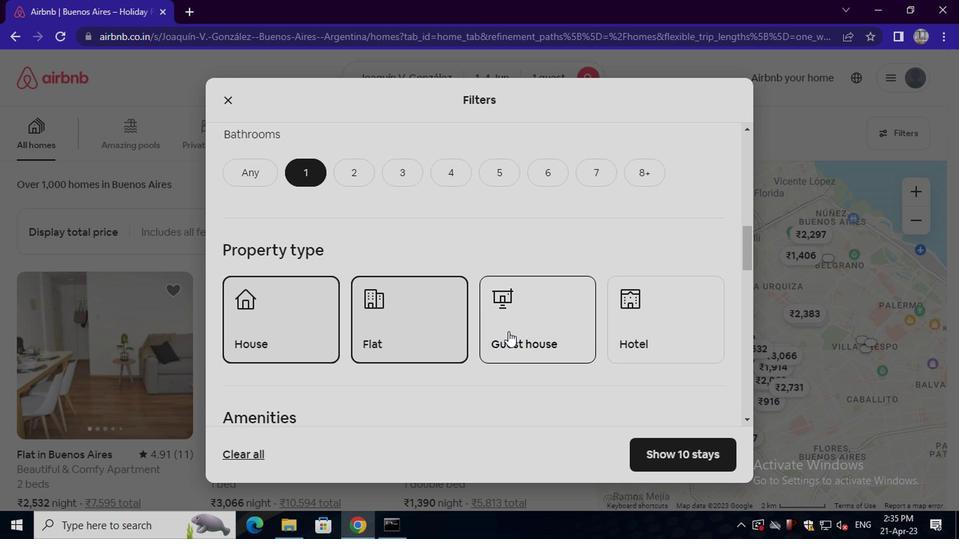 
Action: Mouse moved to (505, 345)
Screenshot: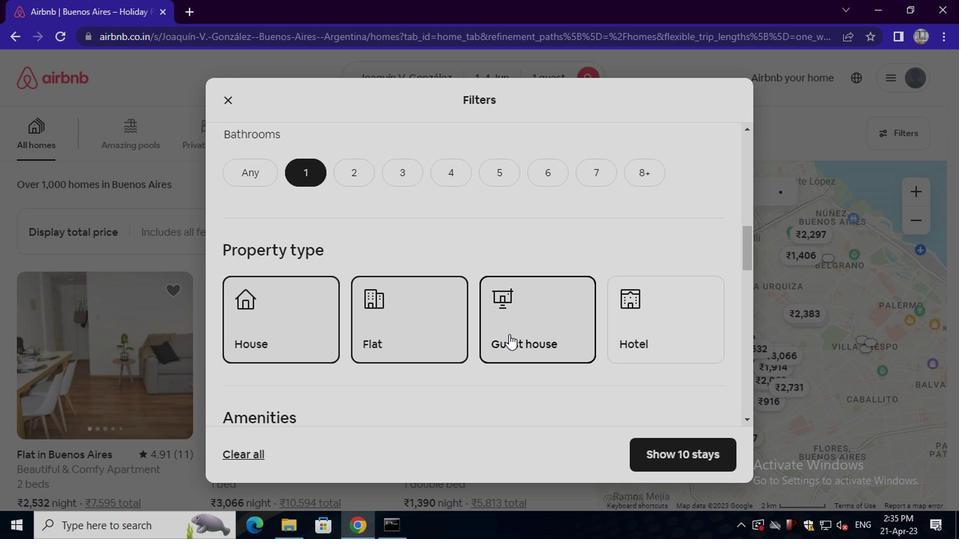 
Action: Mouse scrolled (505, 344) with delta (0, 0)
Screenshot: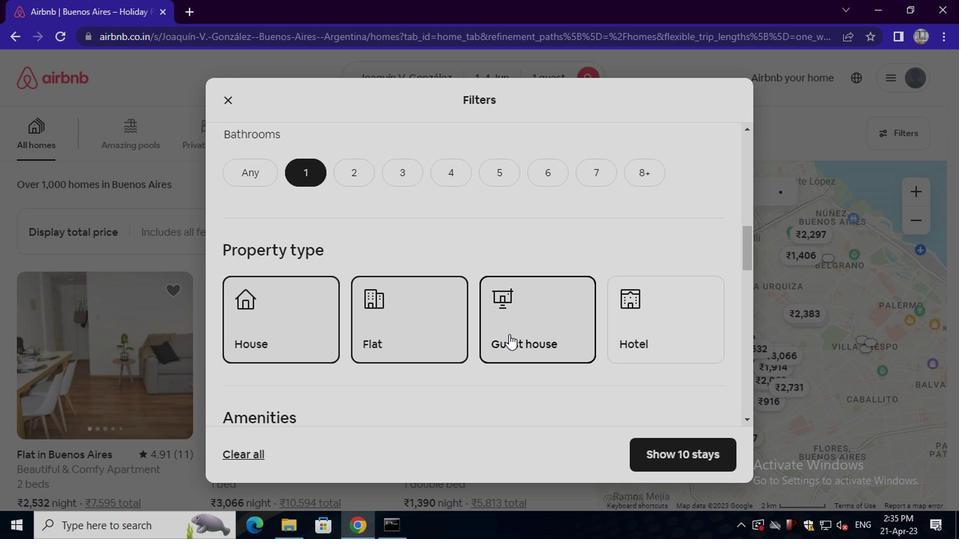
Action: Mouse moved to (505, 350)
Screenshot: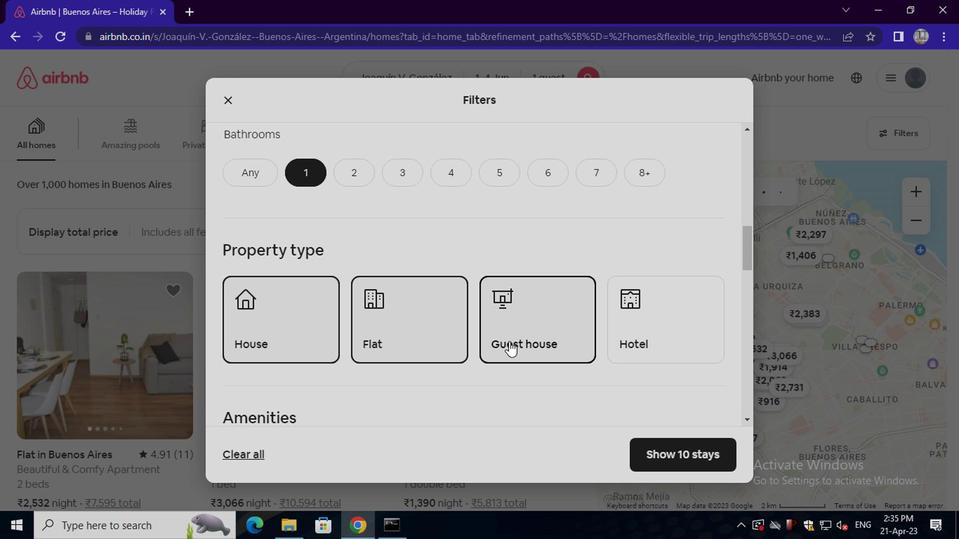 
Action: Mouse scrolled (505, 350) with delta (0, 0)
Screenshot: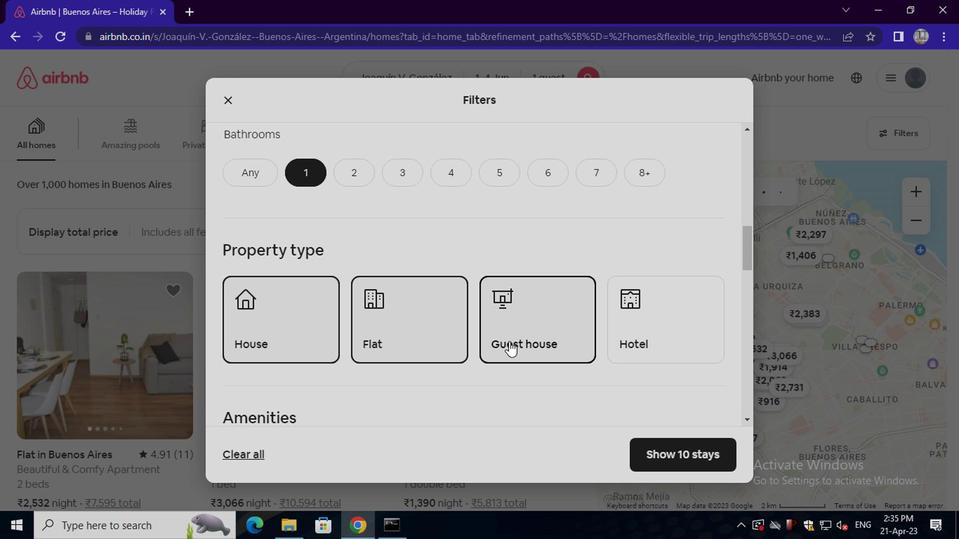 
Action: Mouse moved to (505, 352)
Screenshot: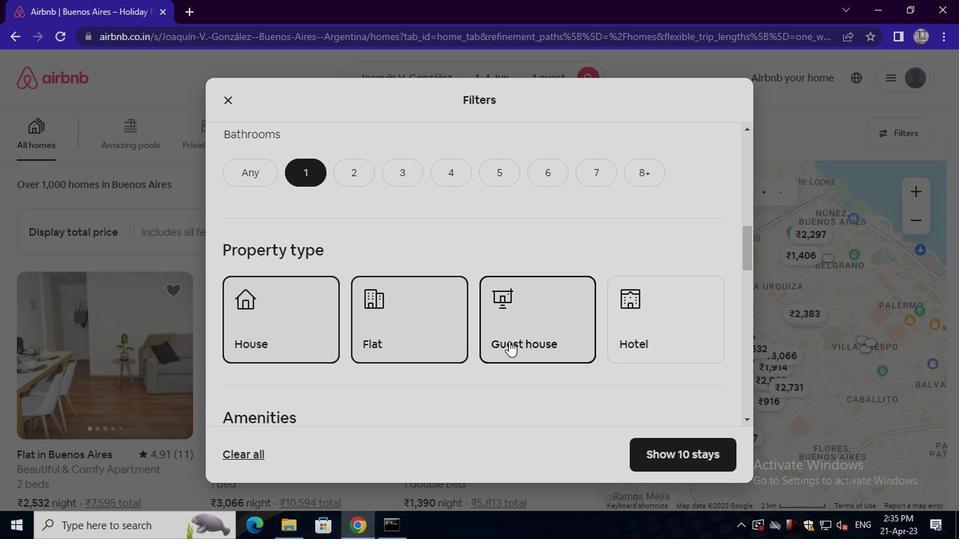 
Action: Mouse scrolled (505, 352) with delta (0, 0)
Screenshot: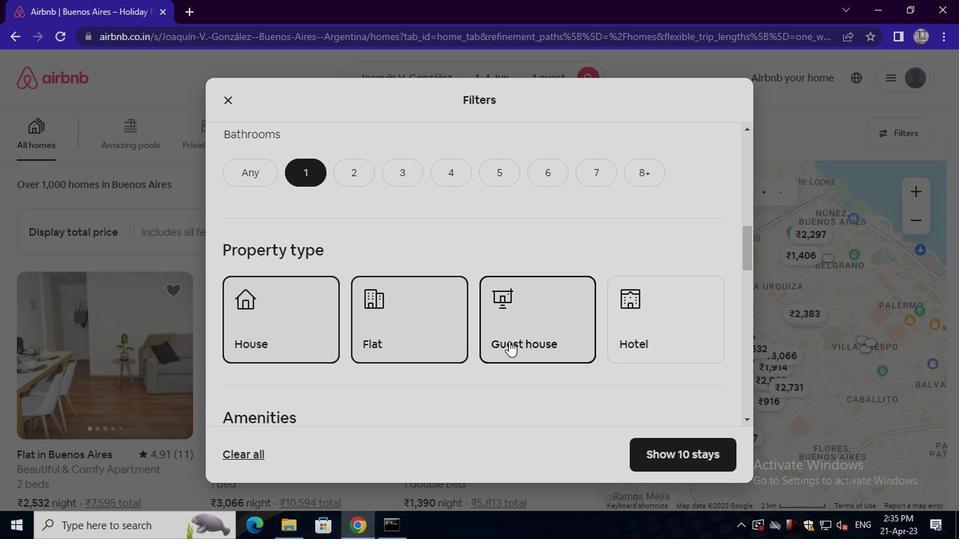 
Action: Mouse moved to (248, 312)
Screenshot: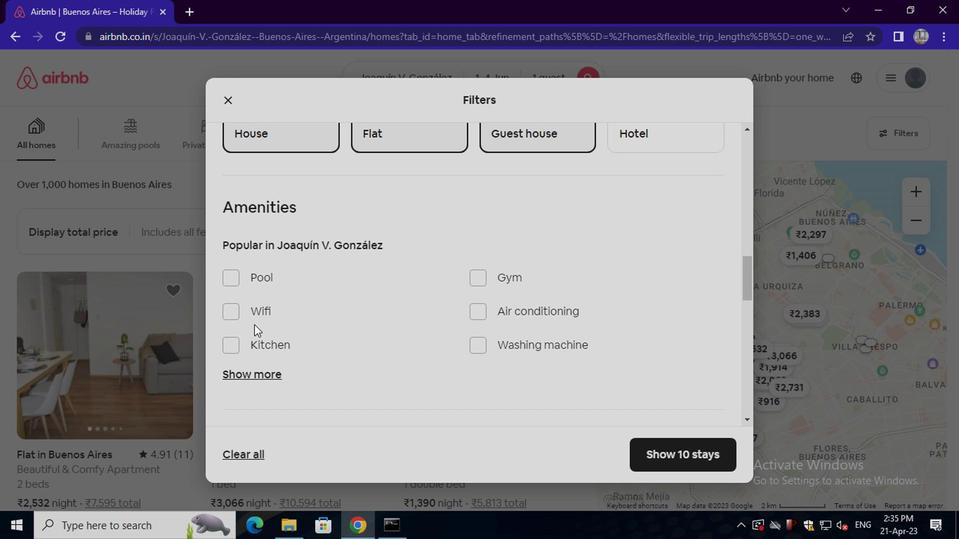 
Action: Mouse pressed left at (248, 312)
Screenshot: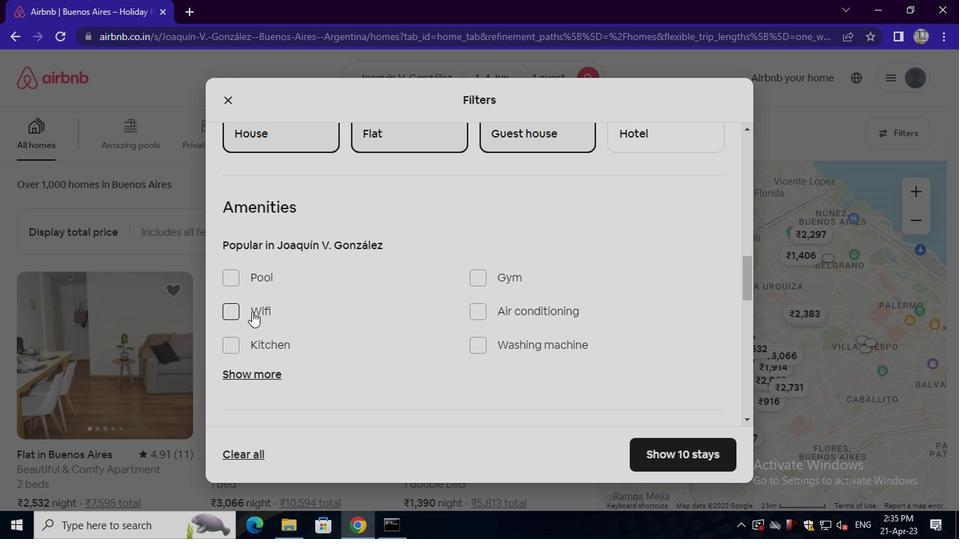
Action: Mouse moved to (264, 378)
Screenshot: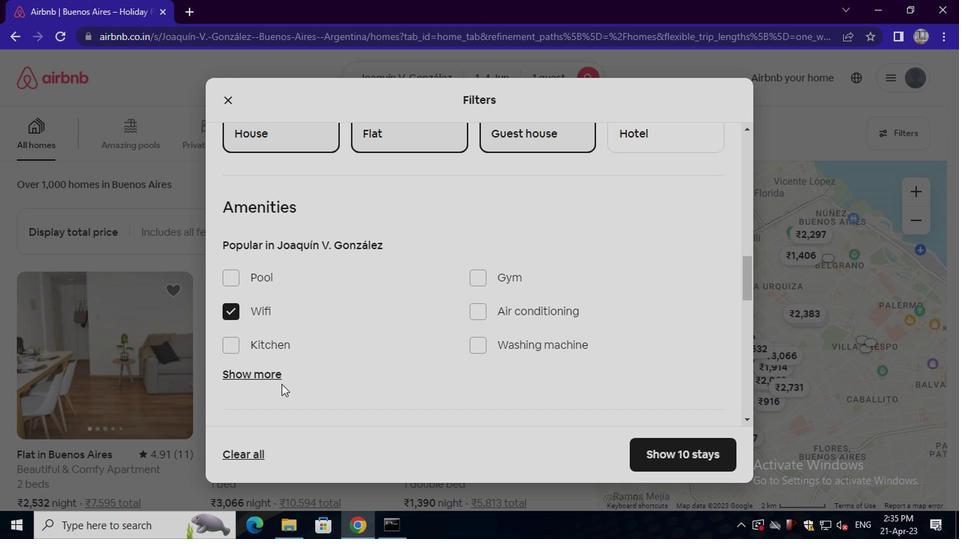
Action: Mouse pressed left at (264, 378)
Screenshot: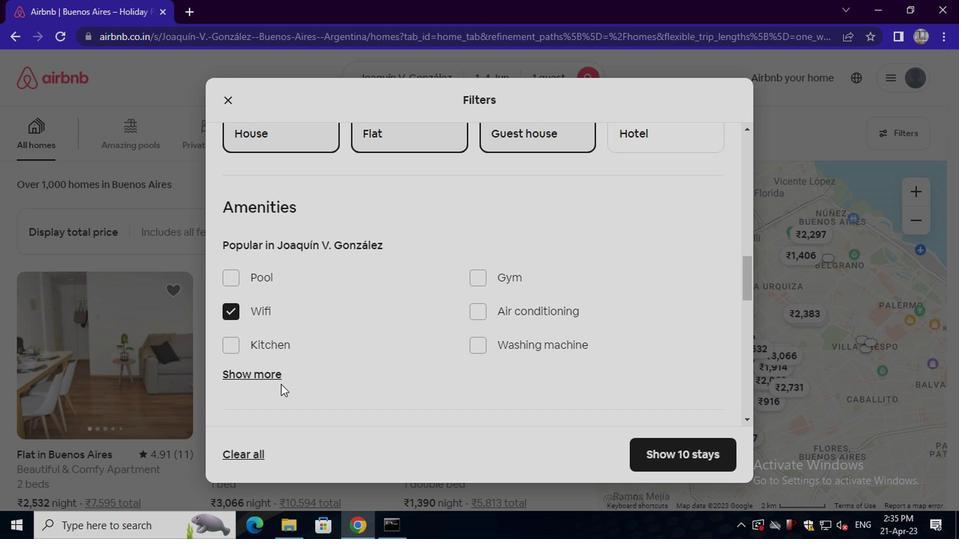 
Action: Mouse moved to (312, 372)
Screenshot: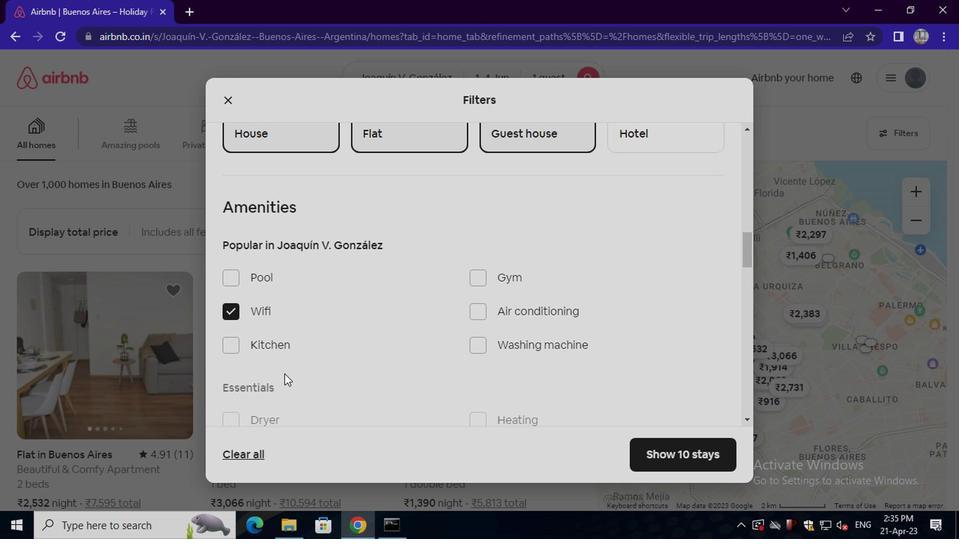 
Action: Mouse scrolled (312, 371) with delta (0, 0)
Screenshot: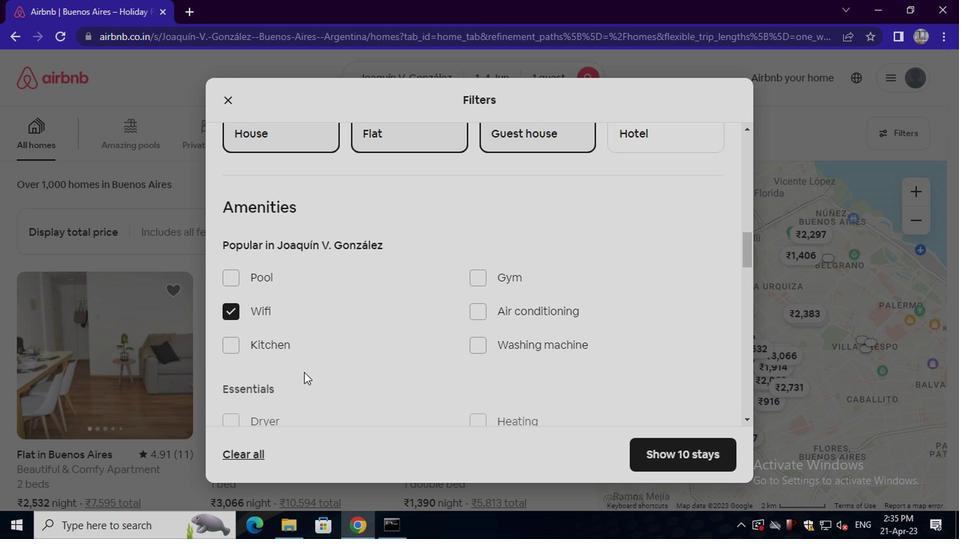 
Action: Mouse scrolled (312, 371) with delta (0, 0)
Screenshot: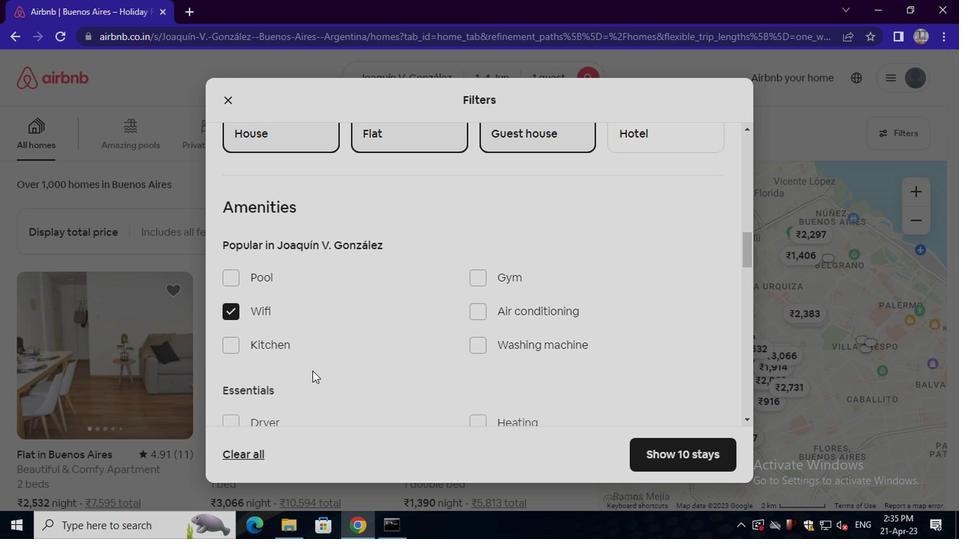 
Action: Mouse moved to (483, 287)
Screenshot: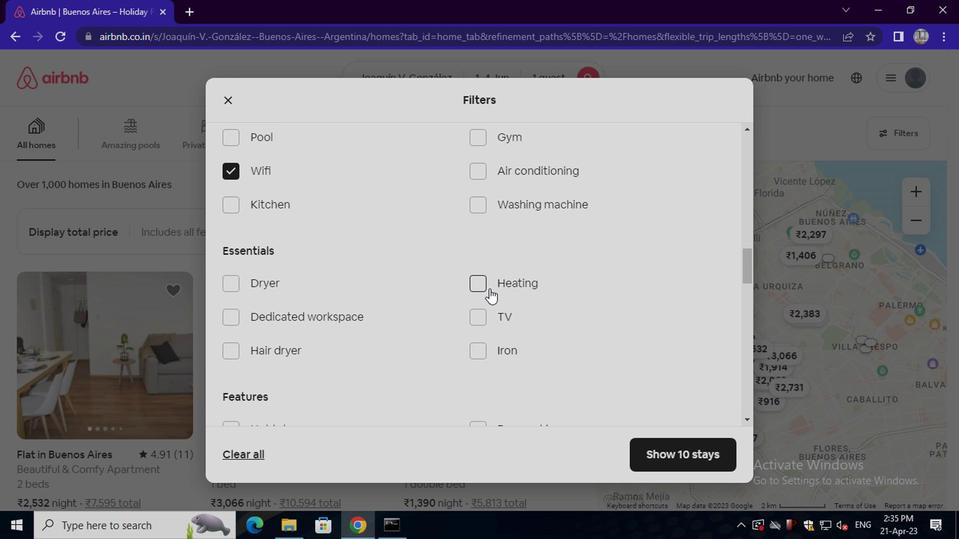 
Action: Mouse pressed left at (483, 287)
Screenshot: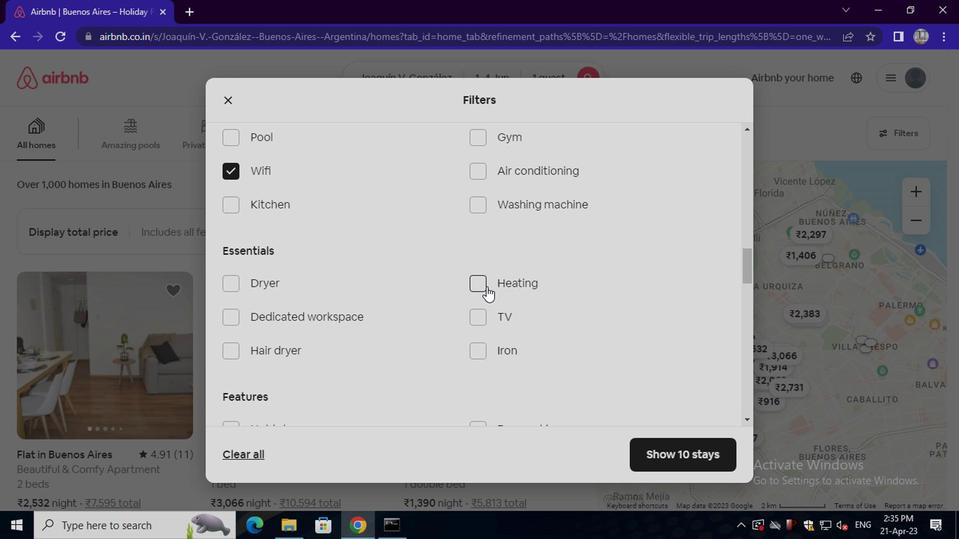 
Action: Mouse scrolled (483, 286) with delta (0, 0)
Screenshot: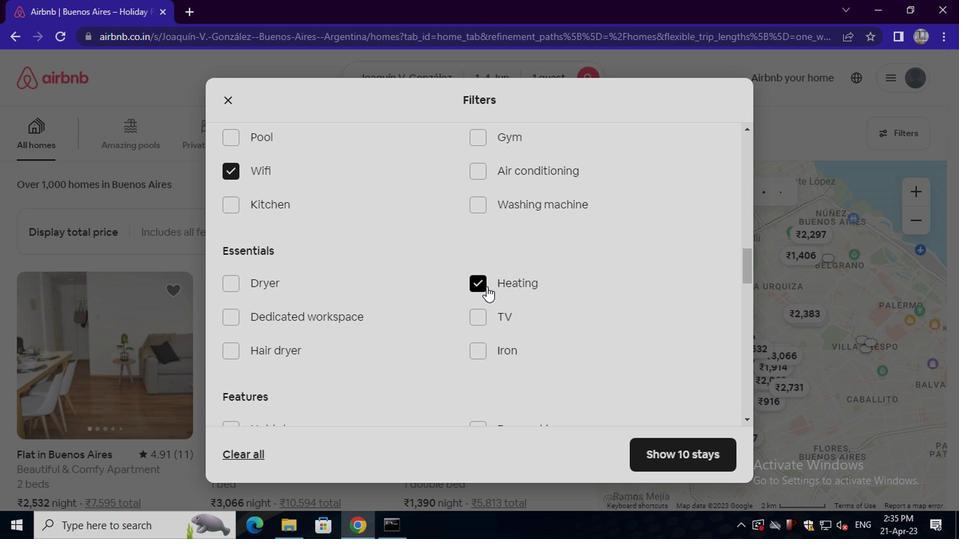 
Action: Mouse scrolled (483, 286) with delta (0, 0)
Screenshot: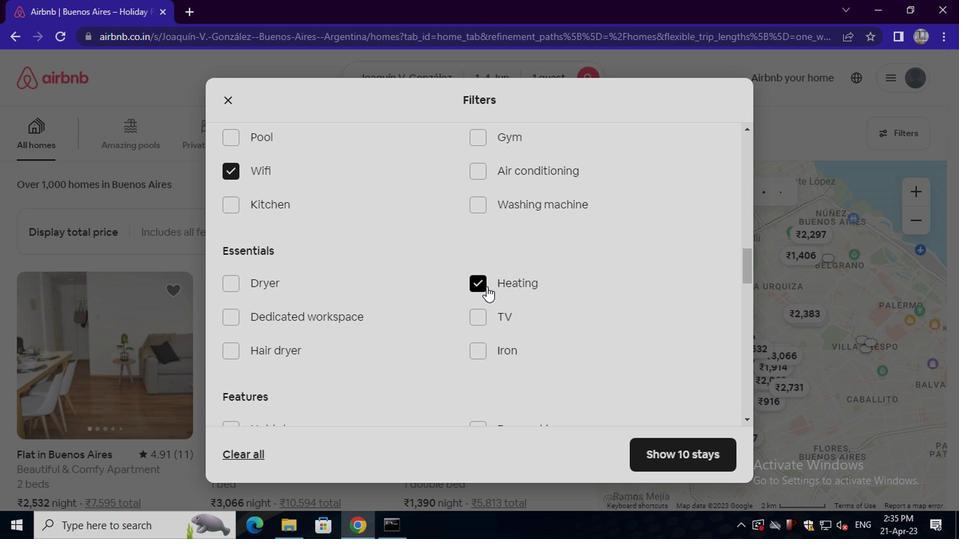 
Action: Mouse scrolled (483, 286) with delta (0, 0)
Screenshot: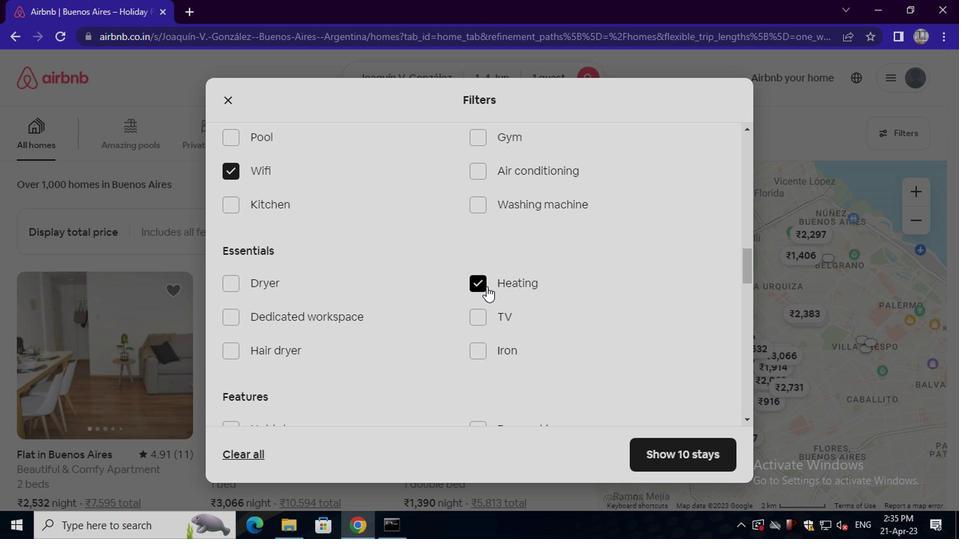 
Action: Mouse scrolled (483, 286) with delta (0, 0)
Screenshot: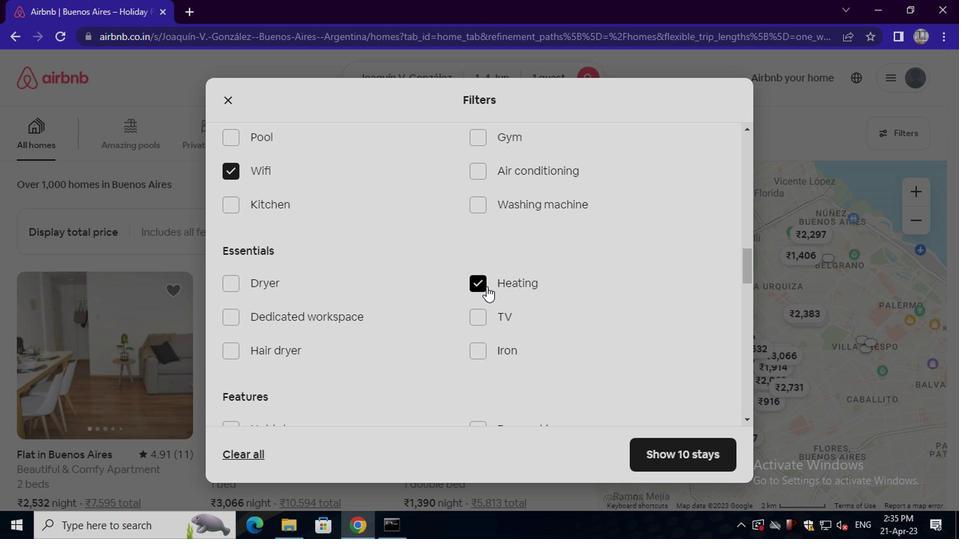 
Action: Mouse scrolled (483, 286) with delta (0, 0)
Screenshot: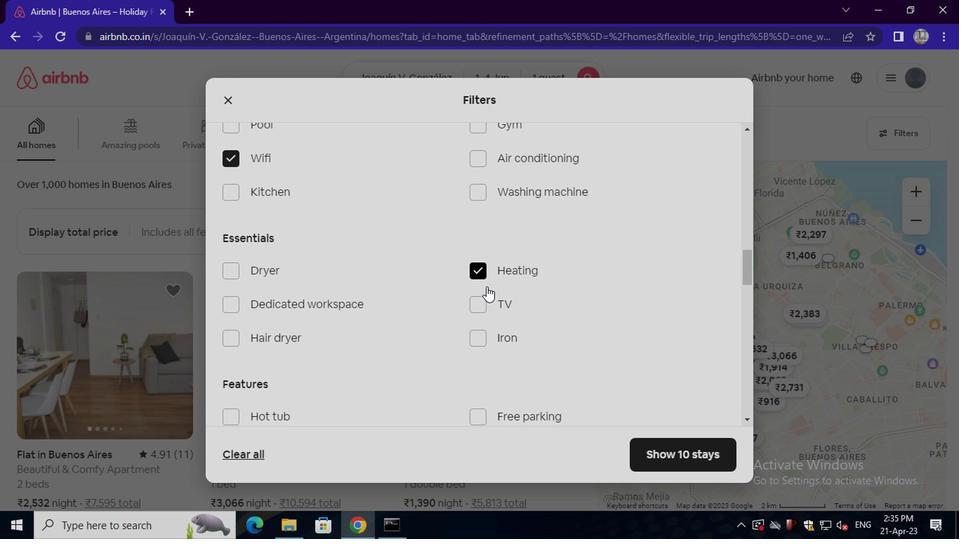 
Action: Mouse moved to (528, 298)
Screenshot: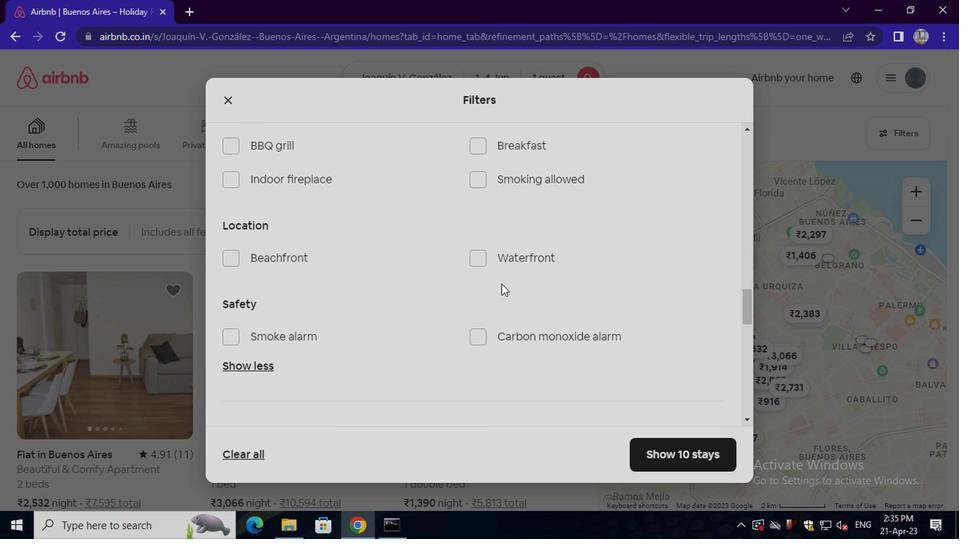 
Action: Mouse scrolled (528, 297) with delta (0, 0)
Screenshot: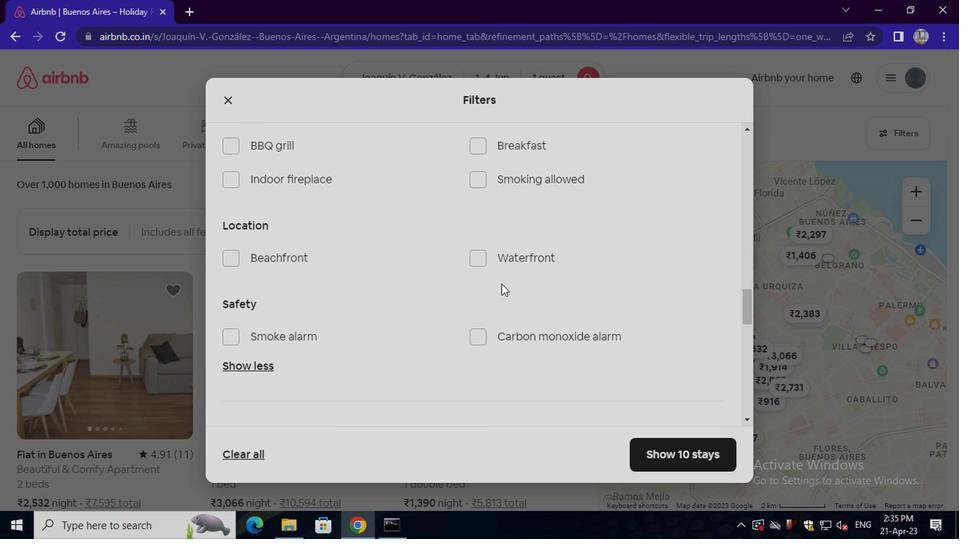 
Action: Mouse scrolled (528, 297) with delta (0, 0)
Screenshot: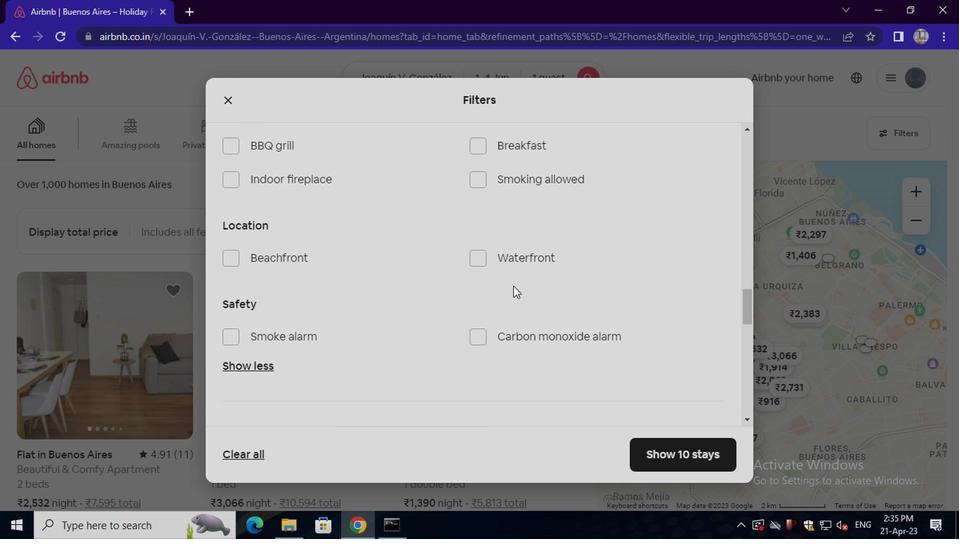 
Action: Mouse scrolled (528, 297) with delta (0, 0)
Screenshot: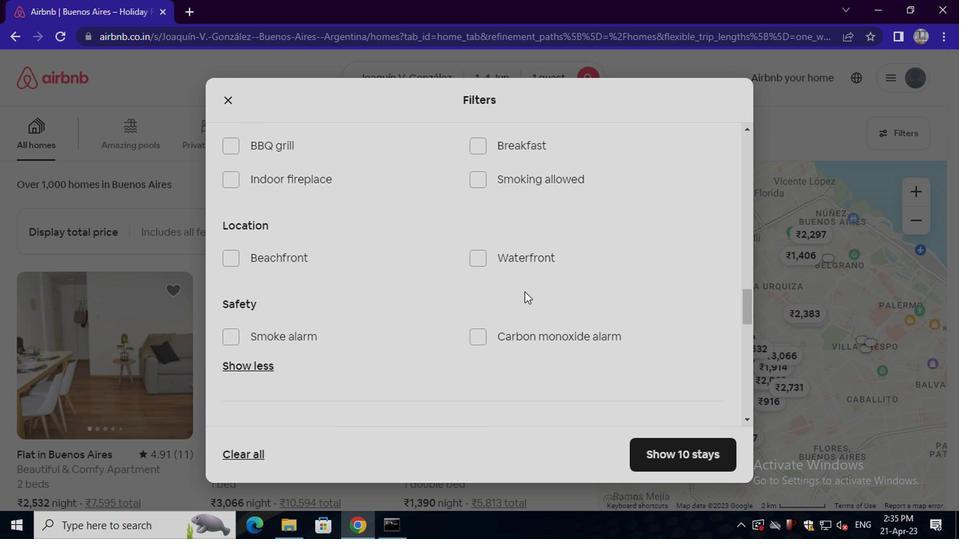 
Action: Mouse moved to (688, 319)
Screenshot: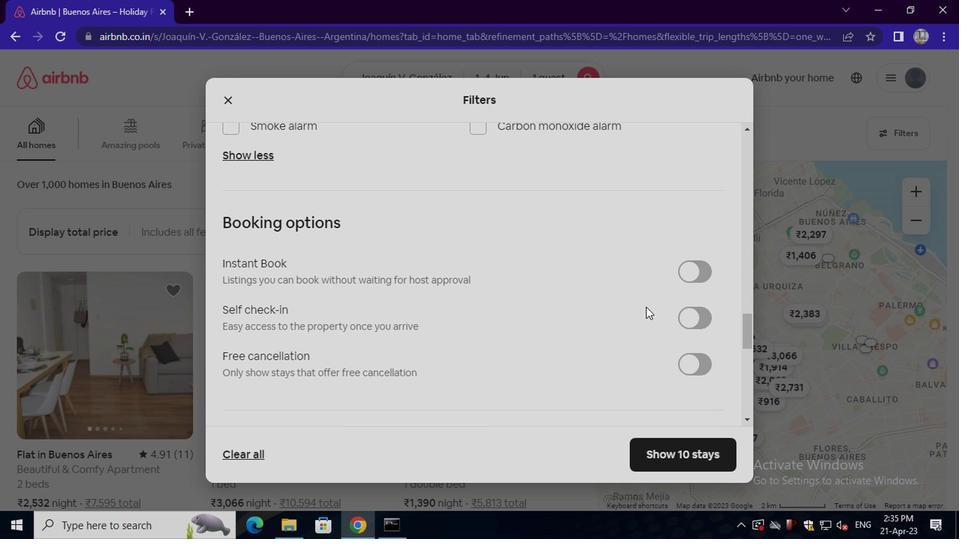 
Action: Mouse pressed left at (688, 319)
Screenshot: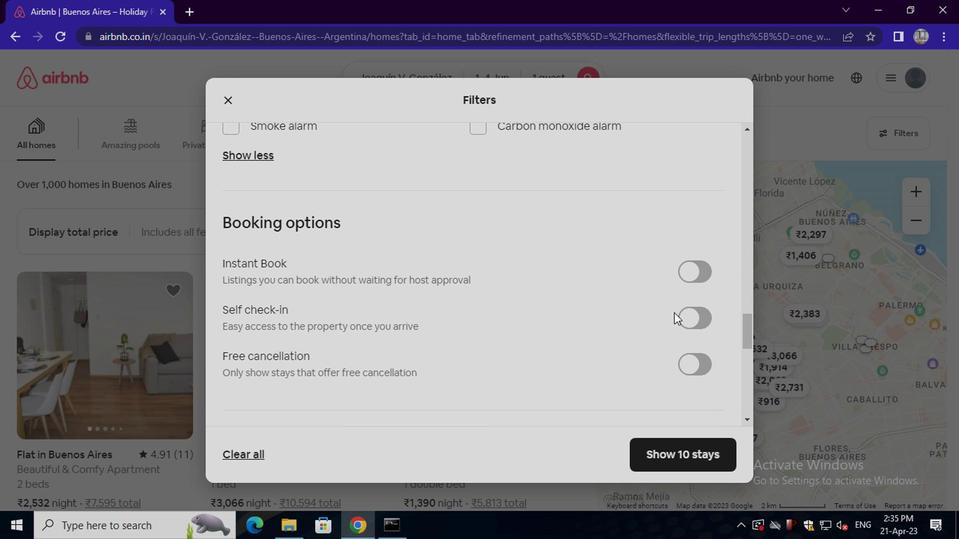 
Action: Mouse moved to (331, 341)
Screenshot: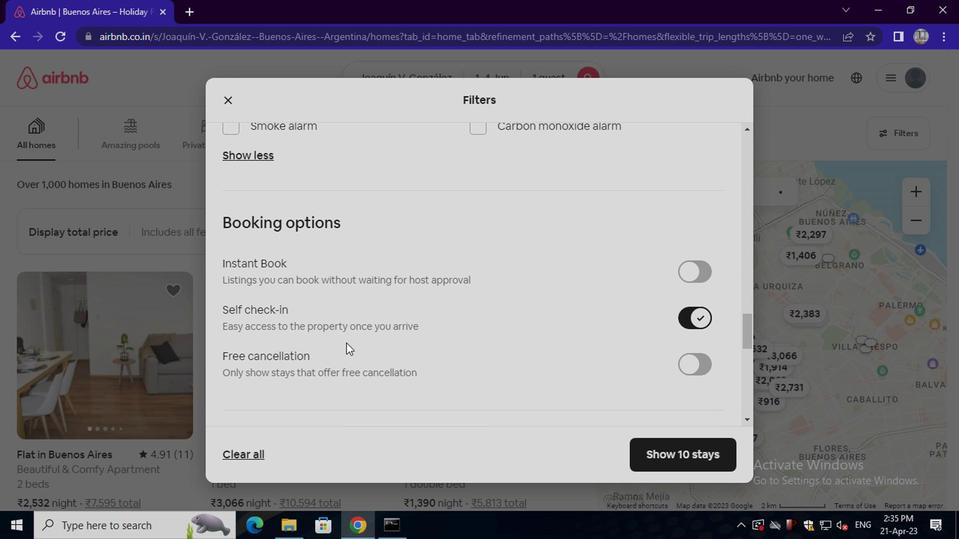 
Action: Mouse scrolled (331, 340) with delta (0, 0)
Screenshot: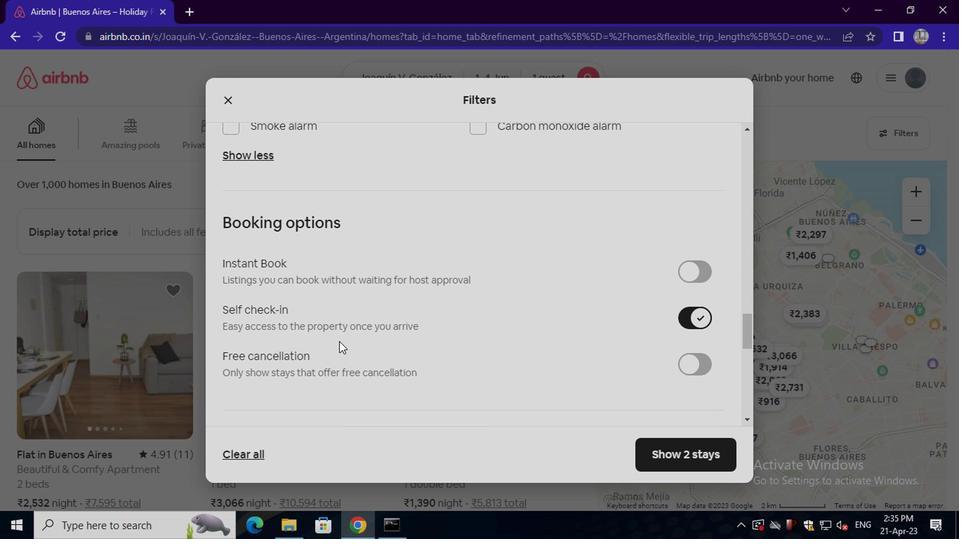 
Action: Mouse scrolled (331, 340) with delta (0, 0)
Screenshot: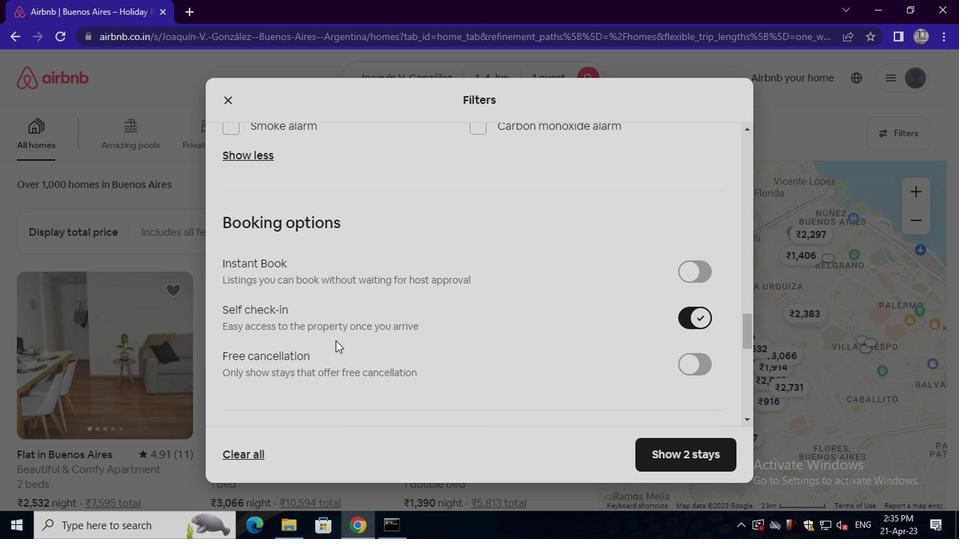 
Action: Mouse scrolled (331, 340) with delta (0, 0)
Screenshot: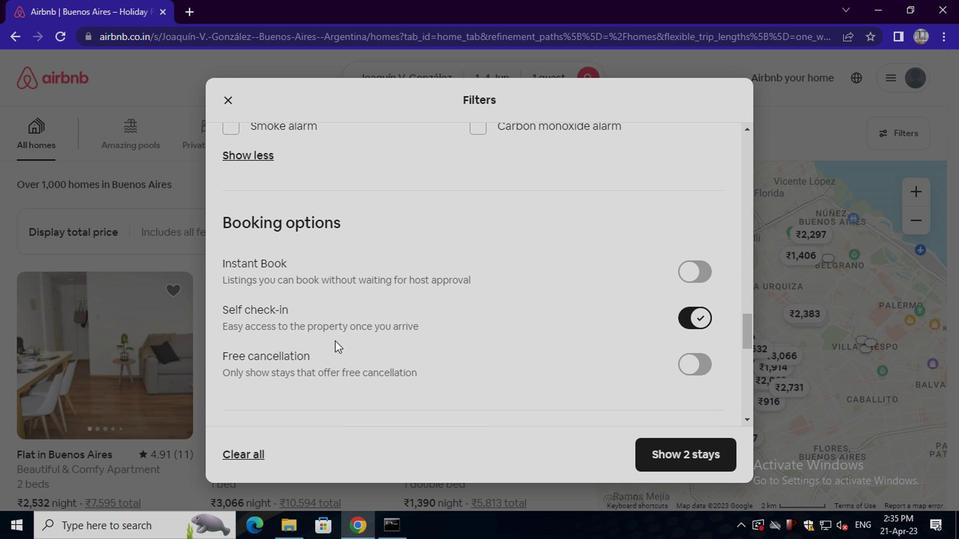 
Action: Mouse scrolled (331, 340) with delta (0, 0)
Screenshot: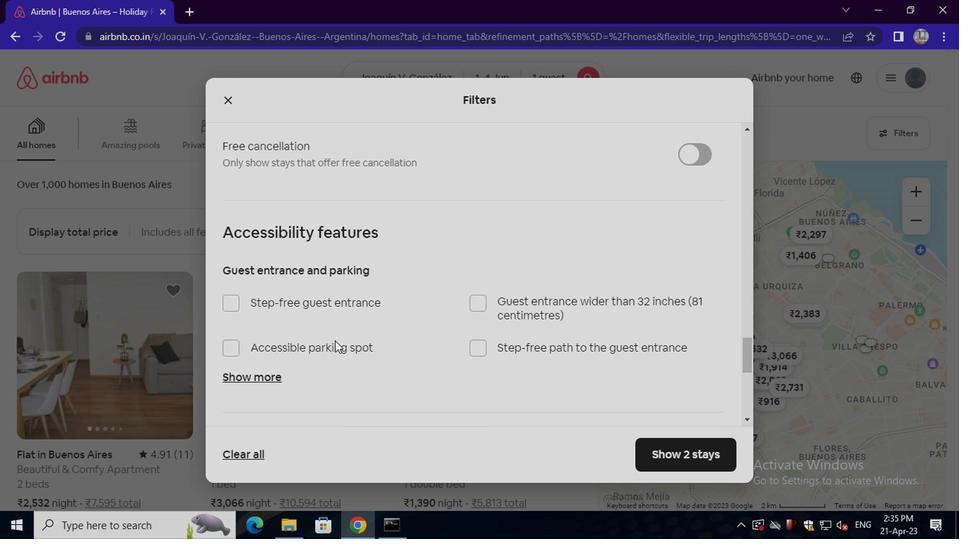 
Action: Mouse scrolled (331, 340) with delta (0, 0)
Screenshot: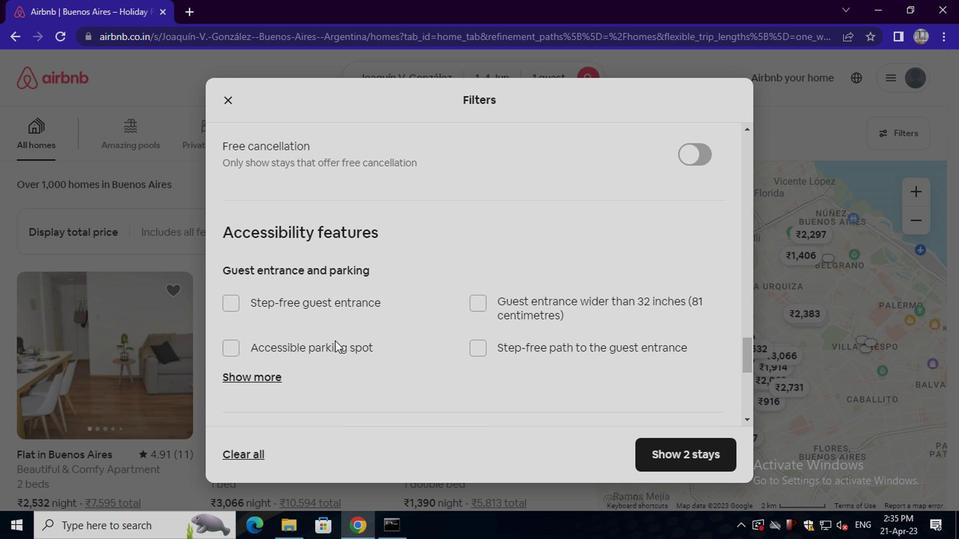 
Action: Mouse scrolled (331, 340) with delta (0, 0)
Screenshot: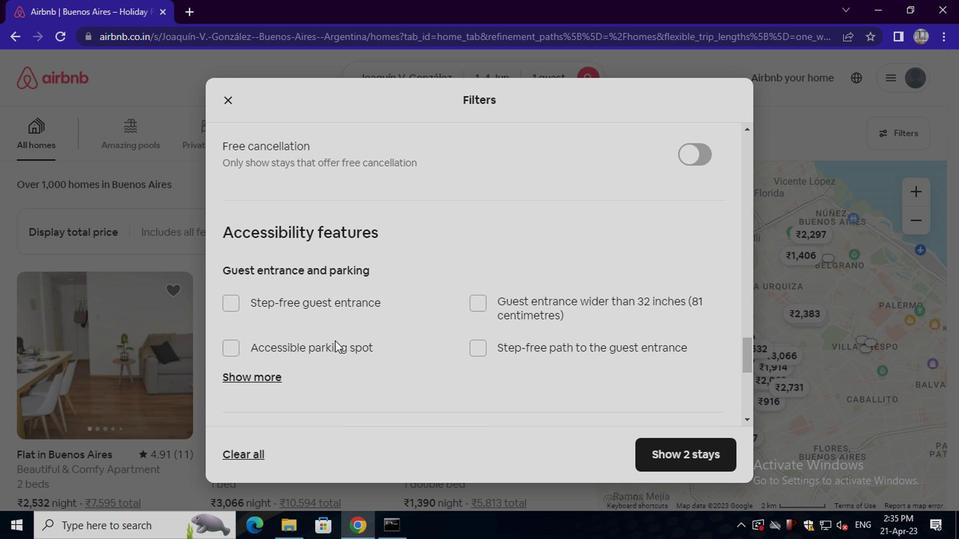 
Action: Mouse scrolled (331, 340) with delta (0, 0)
Screenshot: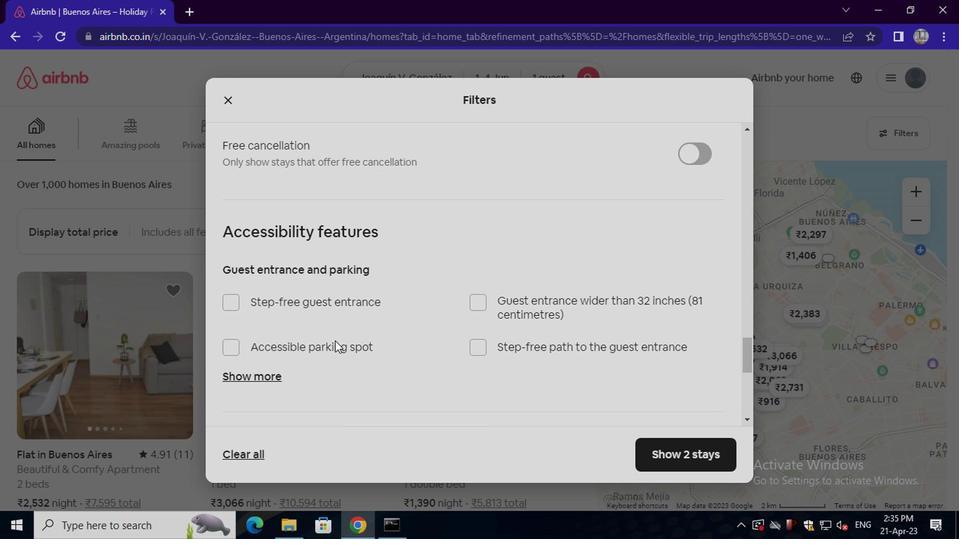 
Action: Mouse moved to (271, 398)
Screenshot: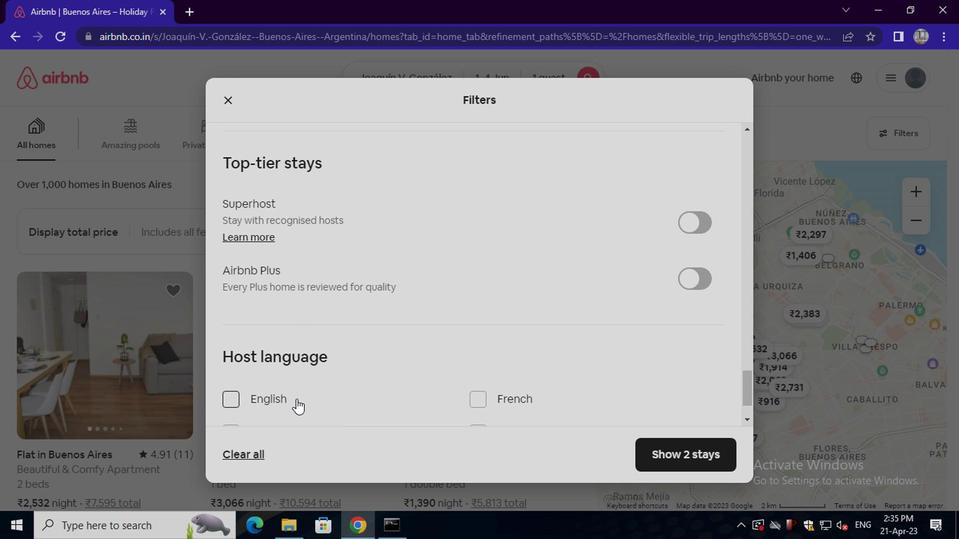 
Action: Mouse pressed left at (271, 398)
Screenshot: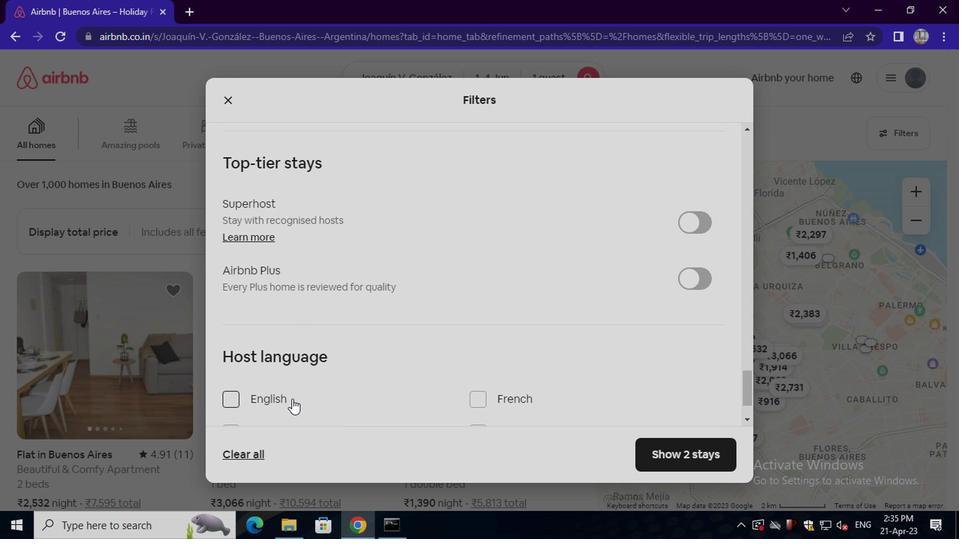 
Action: Mouse moved to (704, 460)
Screenshot: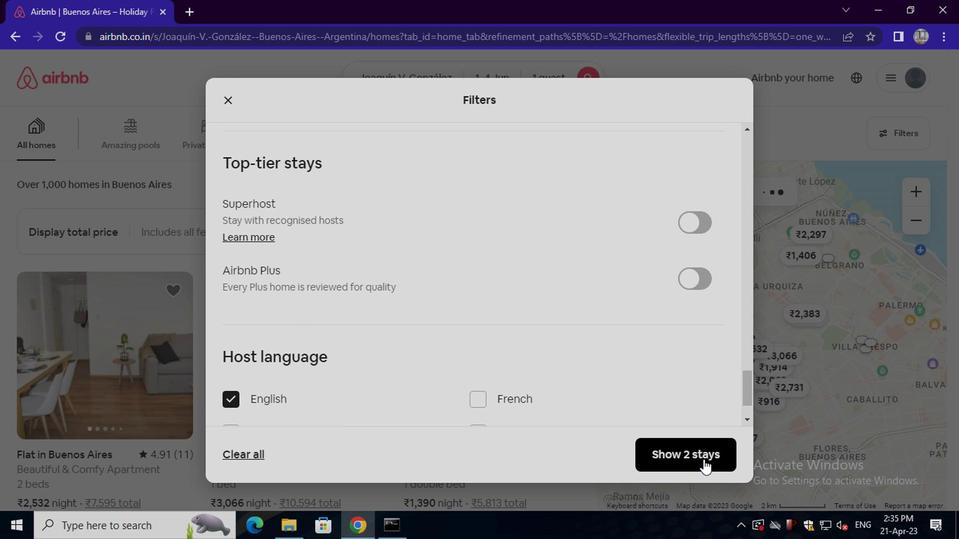 
Action: Mouse pressed left at (704, 460)
Screenshot: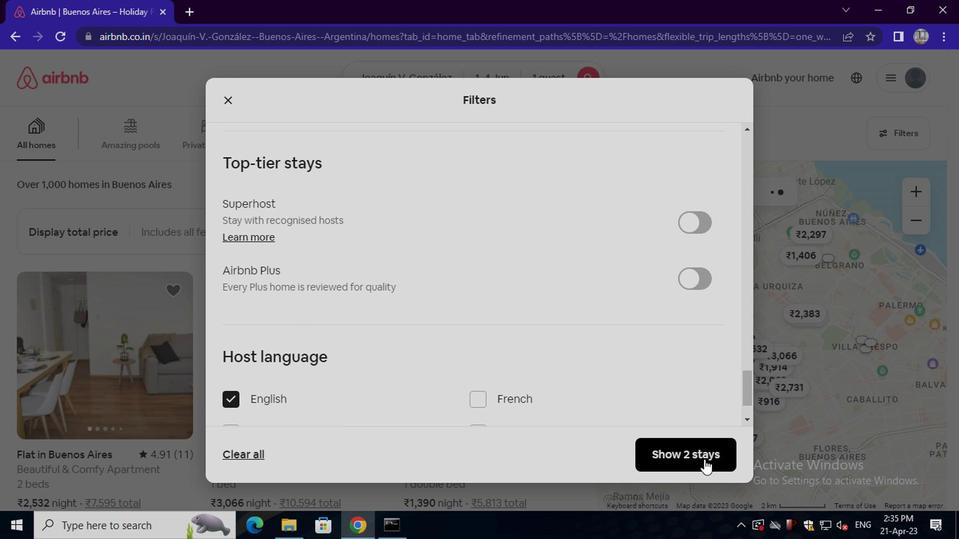 
